 Task: Research Airbnb accommodation in Dailekh, Nepal from 6th December, 2023 to 10th December, 2023 for 1 adult.1  bedroom having 1 bed and 1 bathroom. Property type can be hotel. Look for 3 properties as per requirement.
Action: Mouse moved to (601, 124)
Screenshot: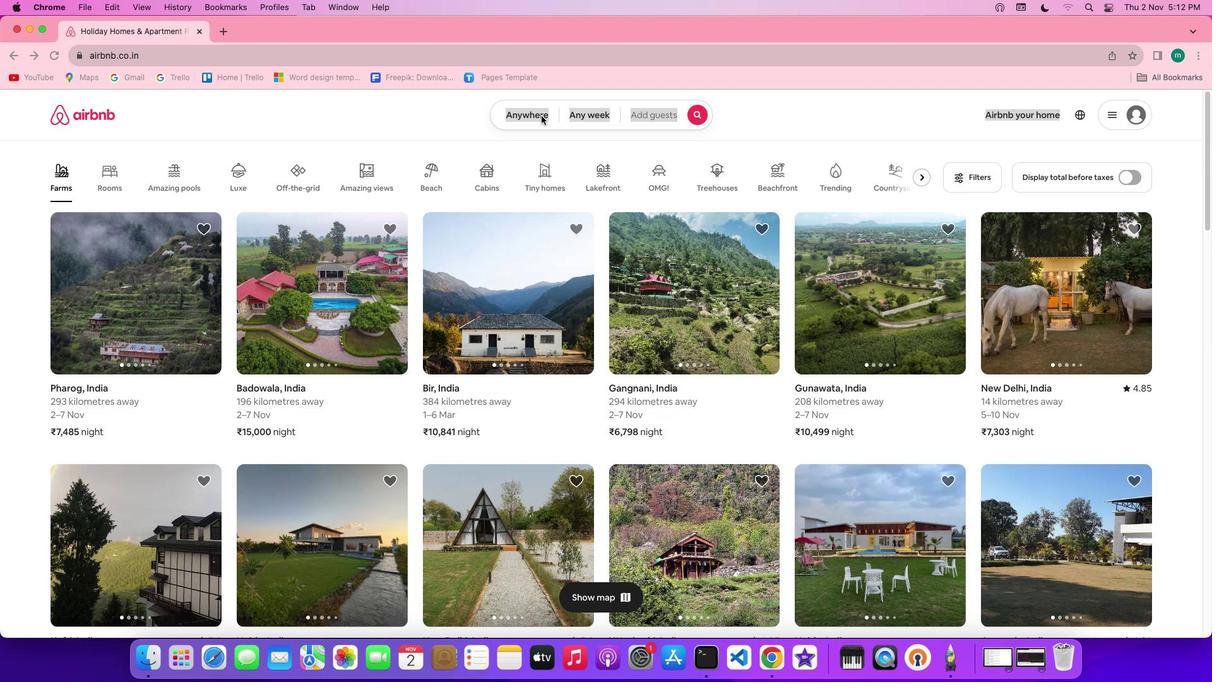 
Action: Mouse pressed left at (601, 124)
Screenshot: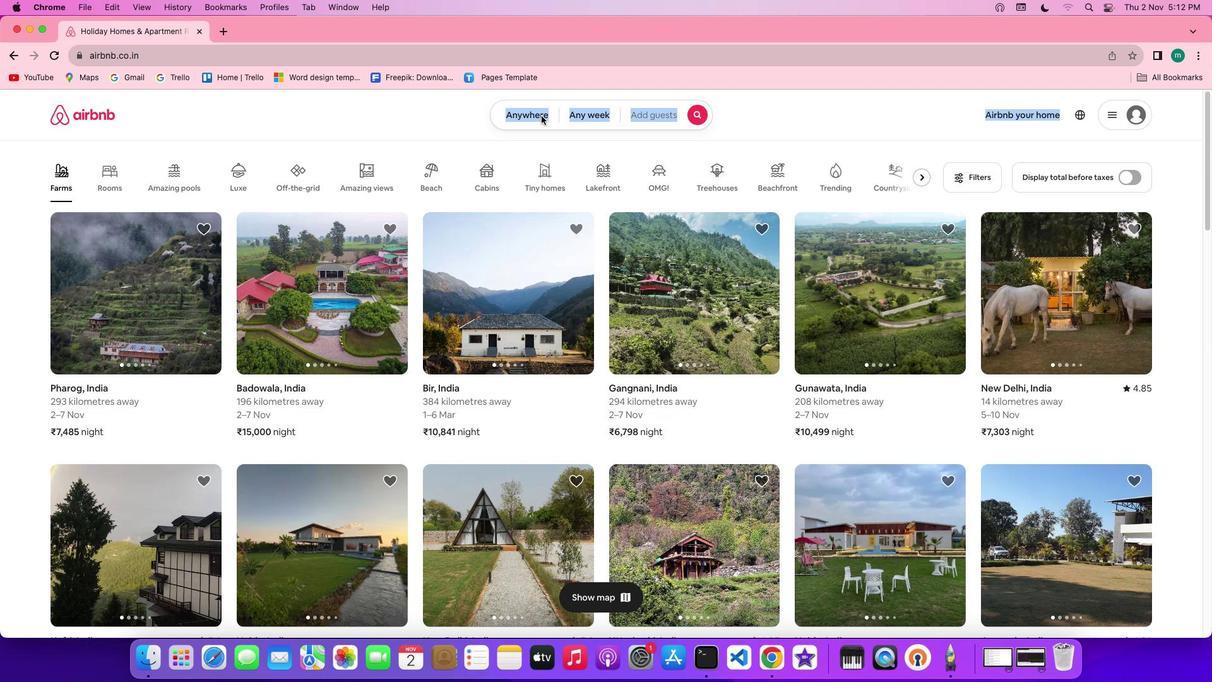 
Action: Mouse pressed left at (601, 124)
Screenshot: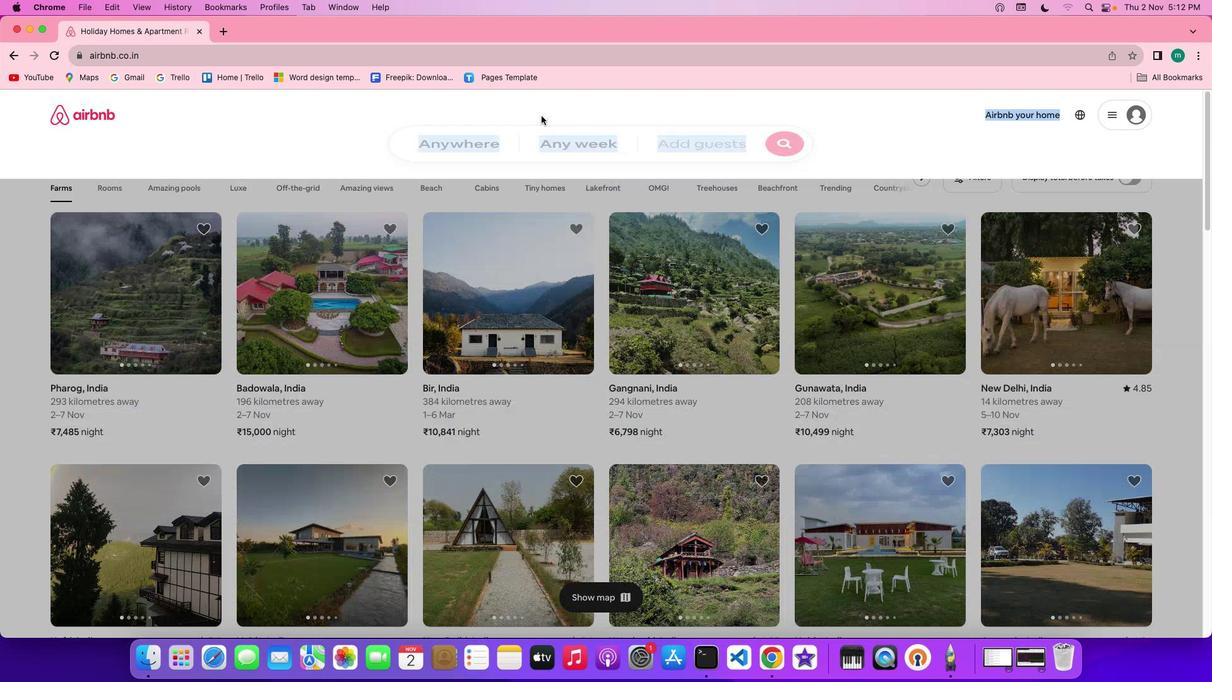 
Action: Mouse moved to (514, 168)
Screenshot: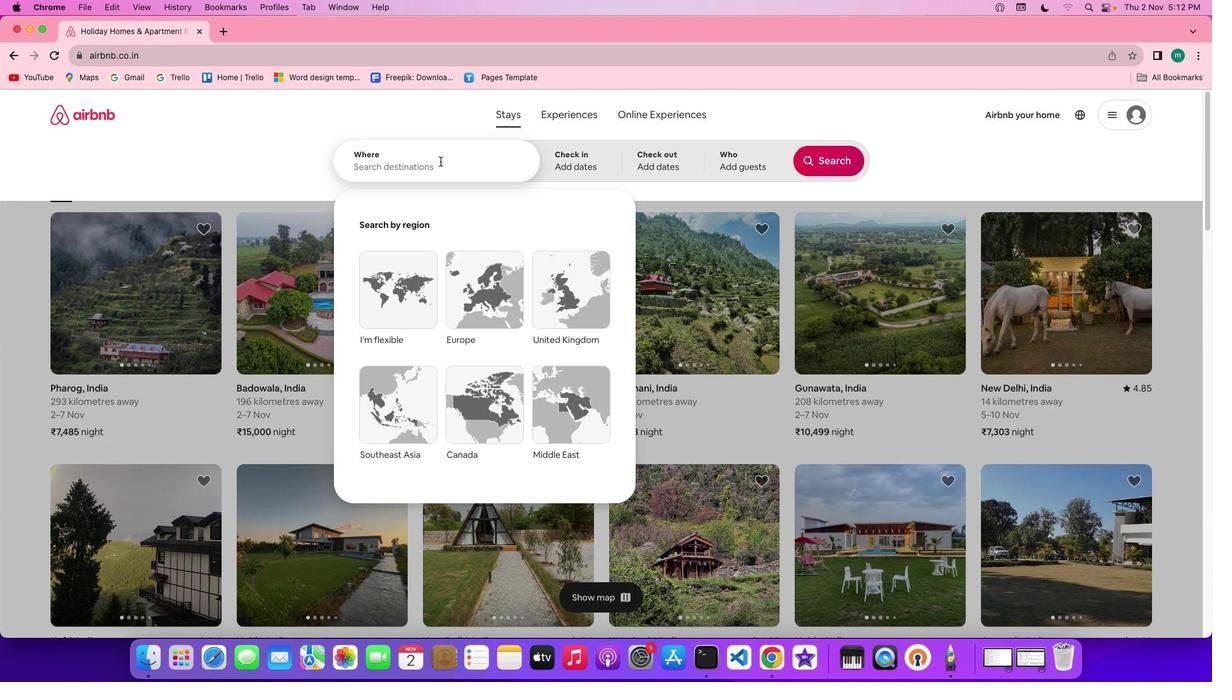 
Action: Key pressed Key.shift'D''a''i''l''e''k''h'','Key.spaceKey.shift'N''e''p''a''l'
Screenshot: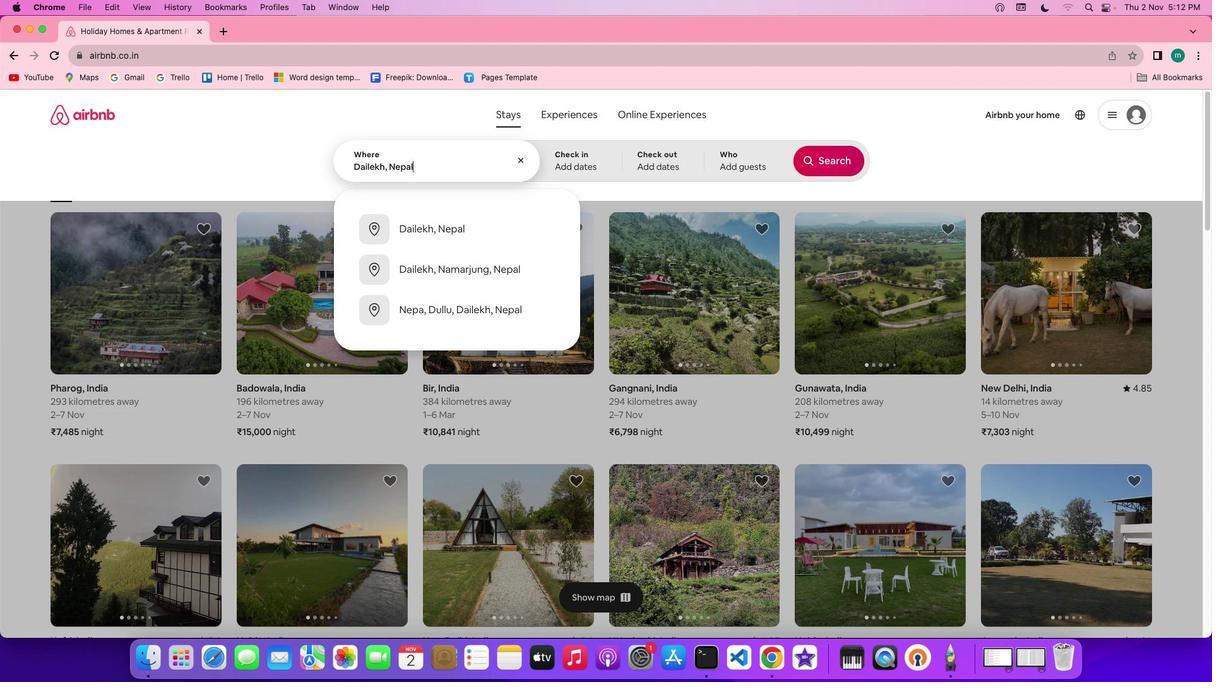 
Action: Mouse moved to (637, 169)
Screenshot: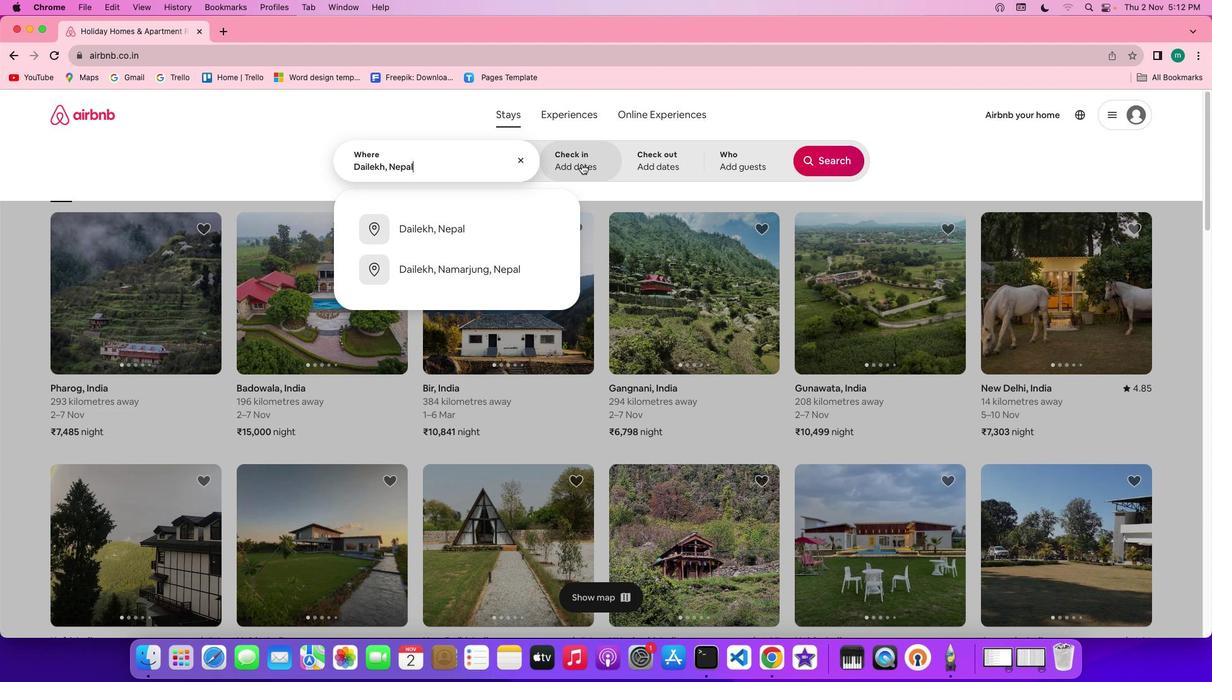 
Action: Mouse pressed left at (637, 169)
Screenshot: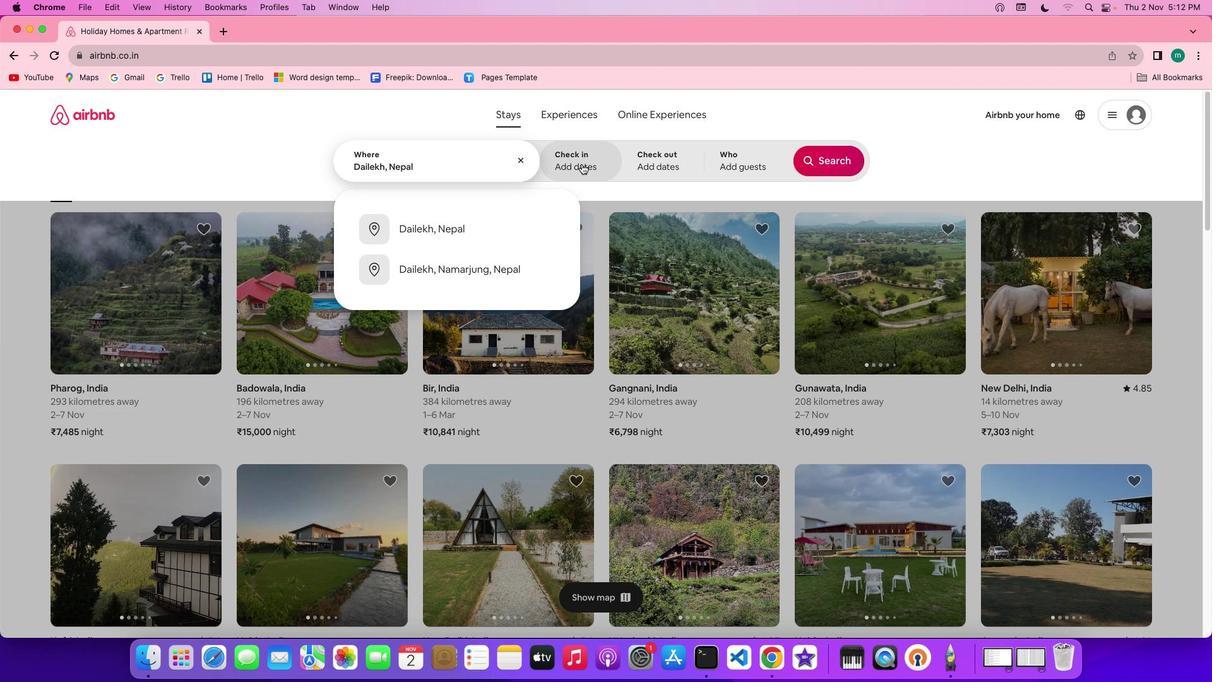 
Action: Mouse moved to (761, 349)
Screenshot: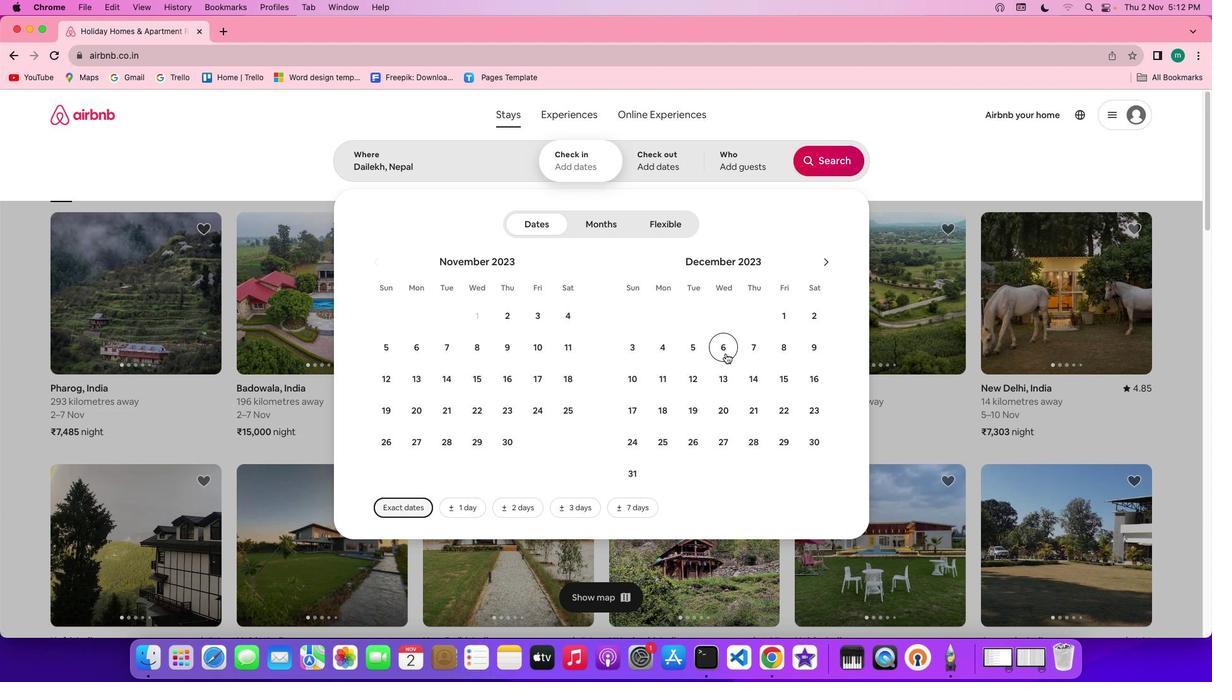 
Action: Mouse pressed left at (761, 349)
Screenshot: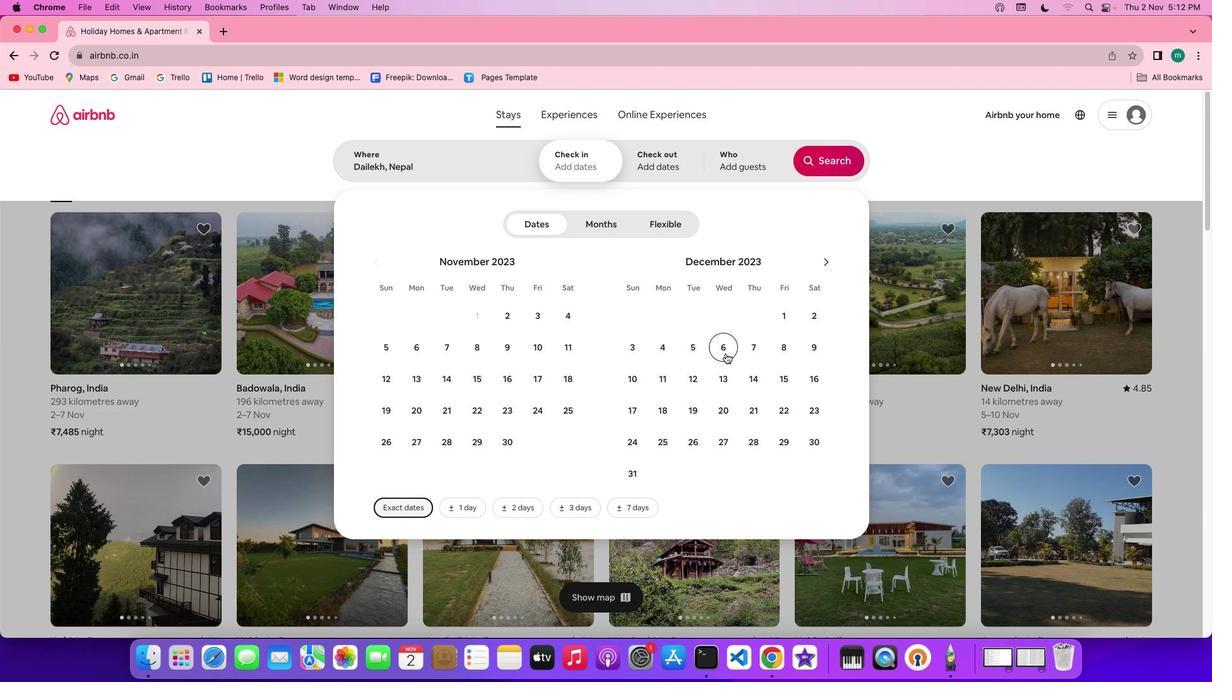 
Action: Mouse moved to (677, 372)
Screenshot: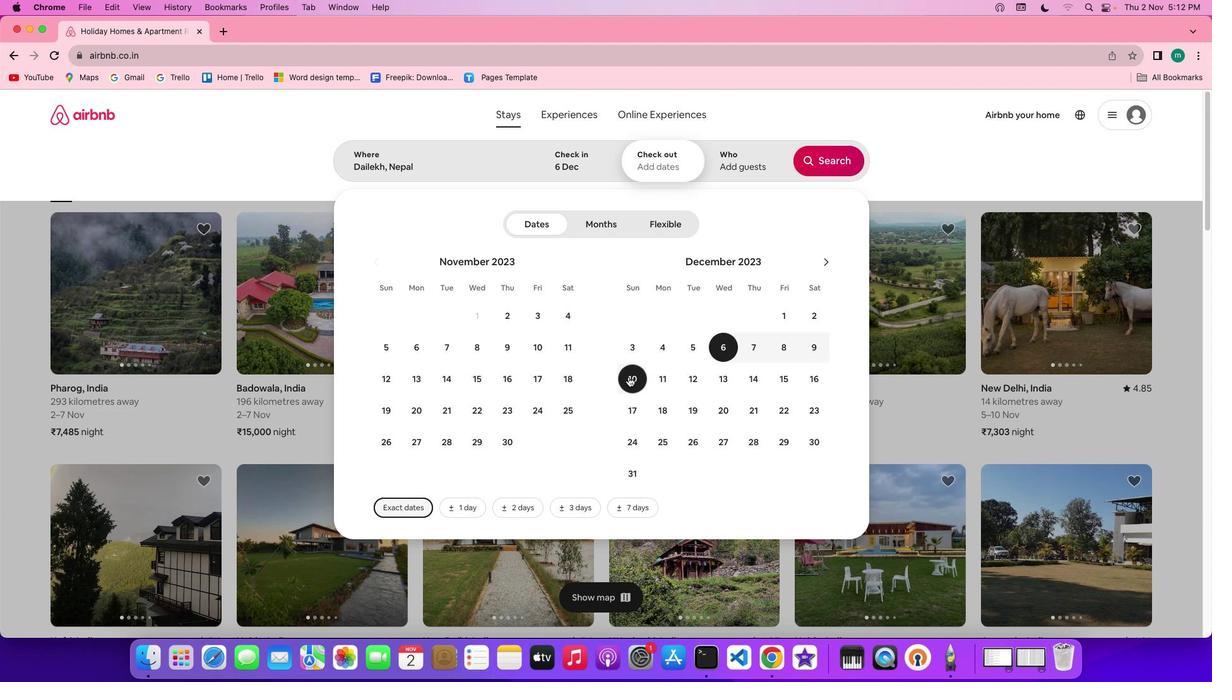 
Action: Mouse pressed left at (677, 372)
Screenshot: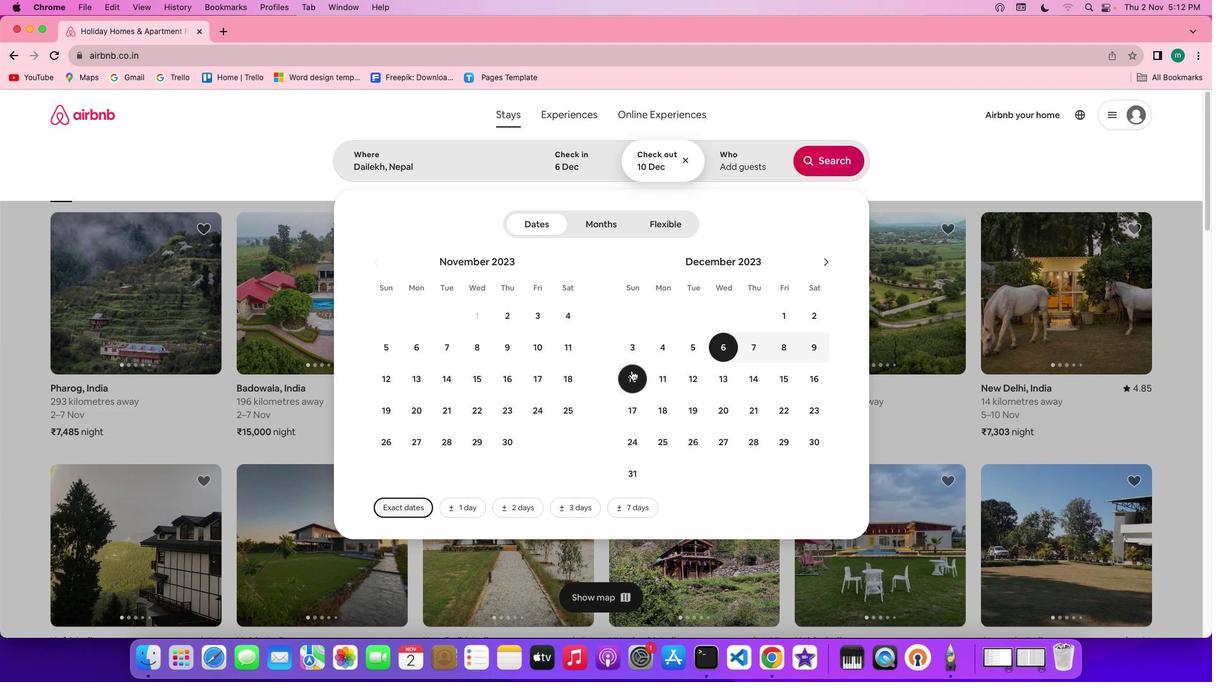 
Action: Mouse moved to (785, 171)
Screenshot: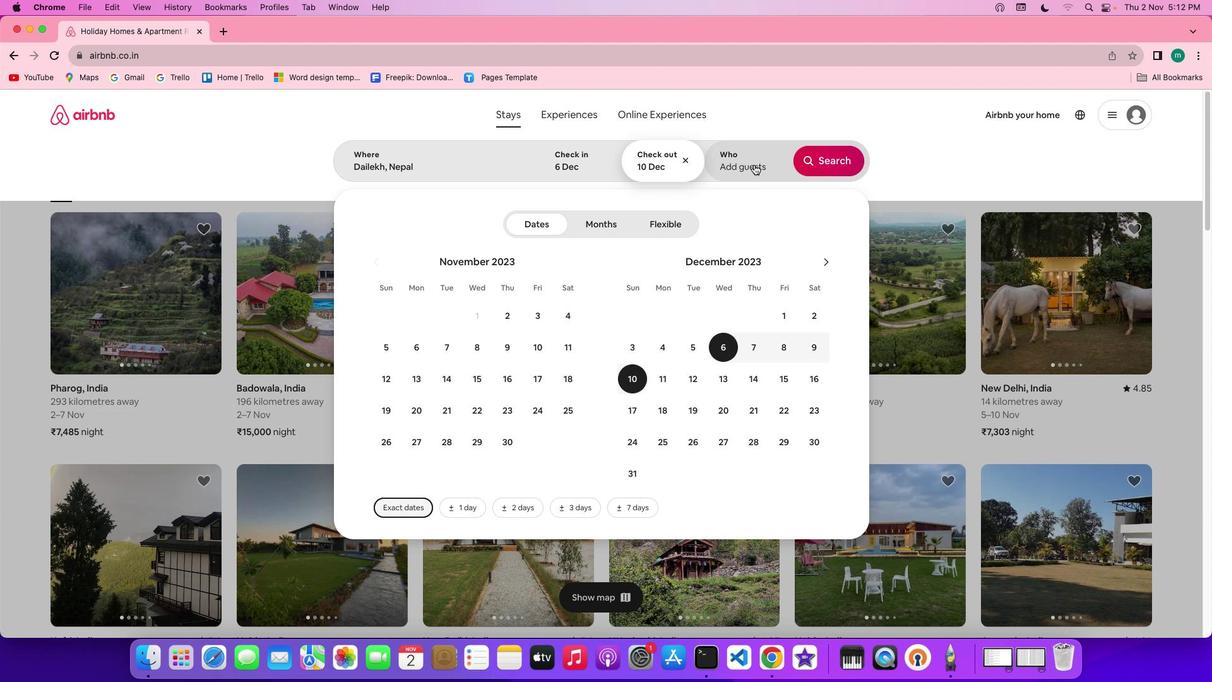 
Action: Mouse pressed left at (785, 171)
Screenshot: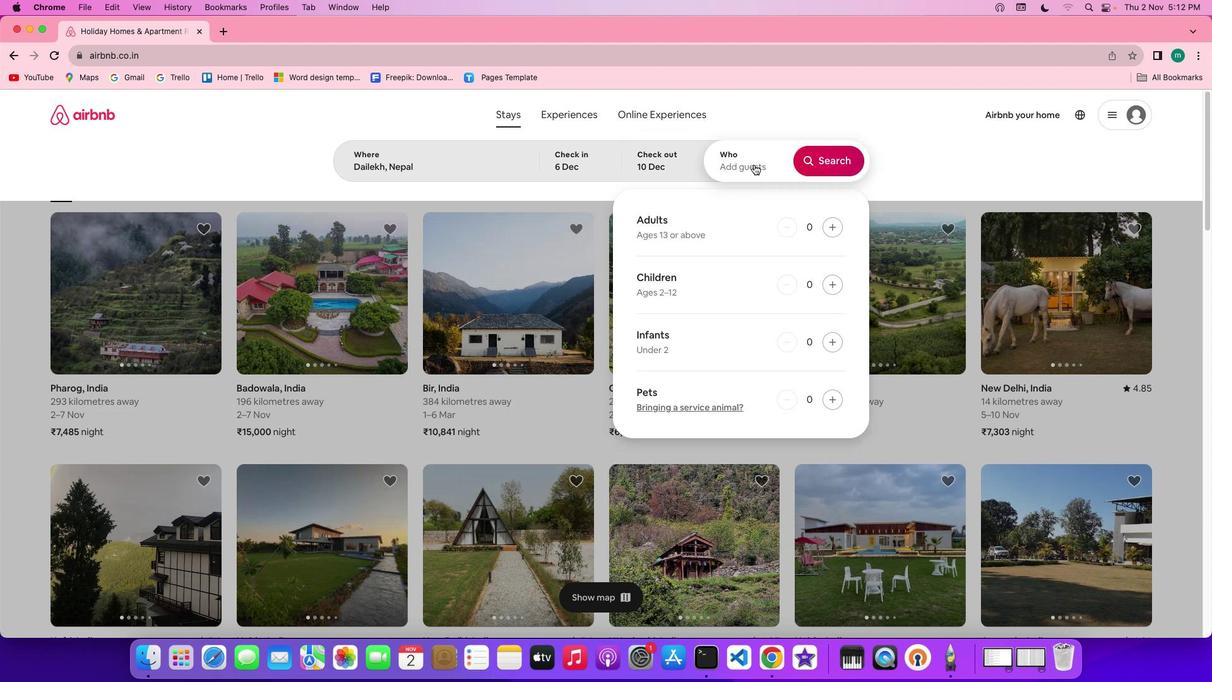 
Action: Mouse moved to (855, 228)
Screenshot: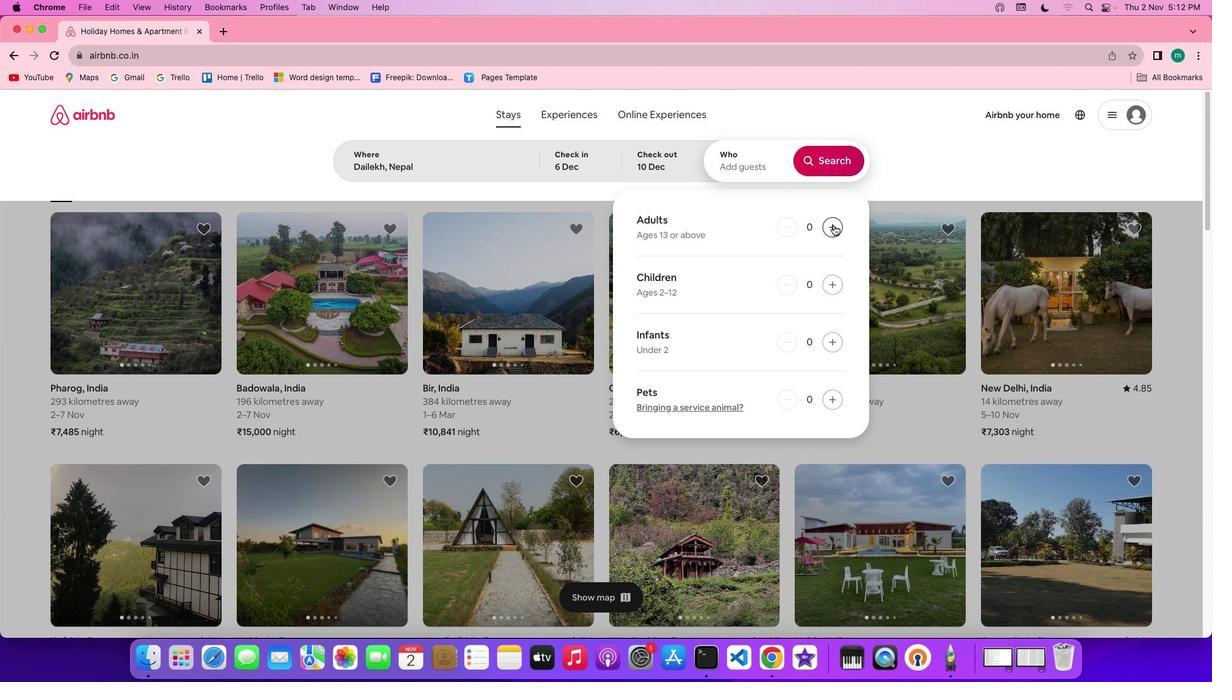 
Action: Mouse pressed left at (855, 228)
Screenshot: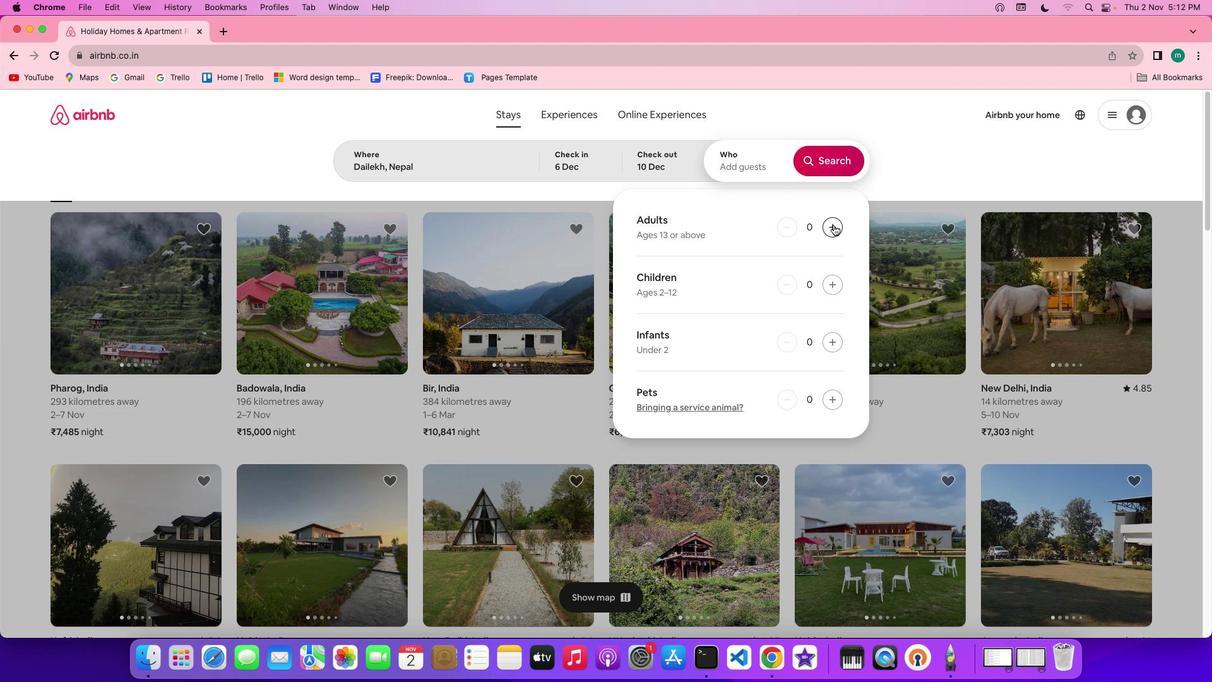 
Action: Mouse moved to (853, 179)
Screenshot: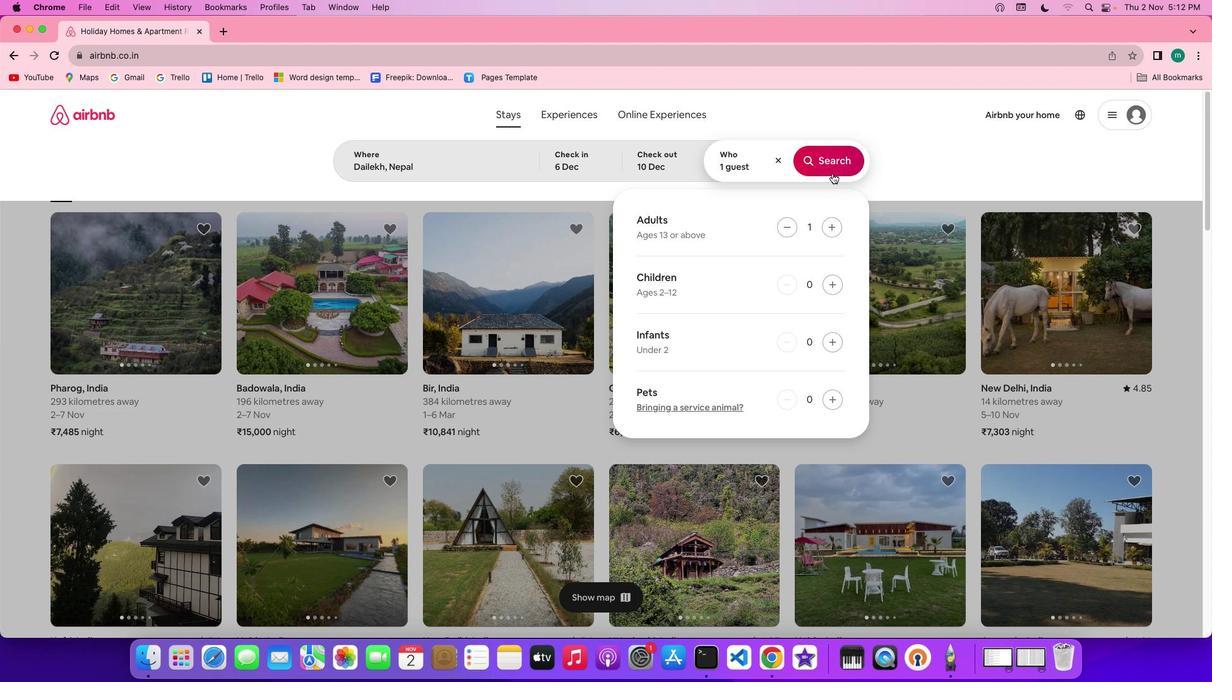 
Action: Mouse pressed left at (853, 179)
Screenshot: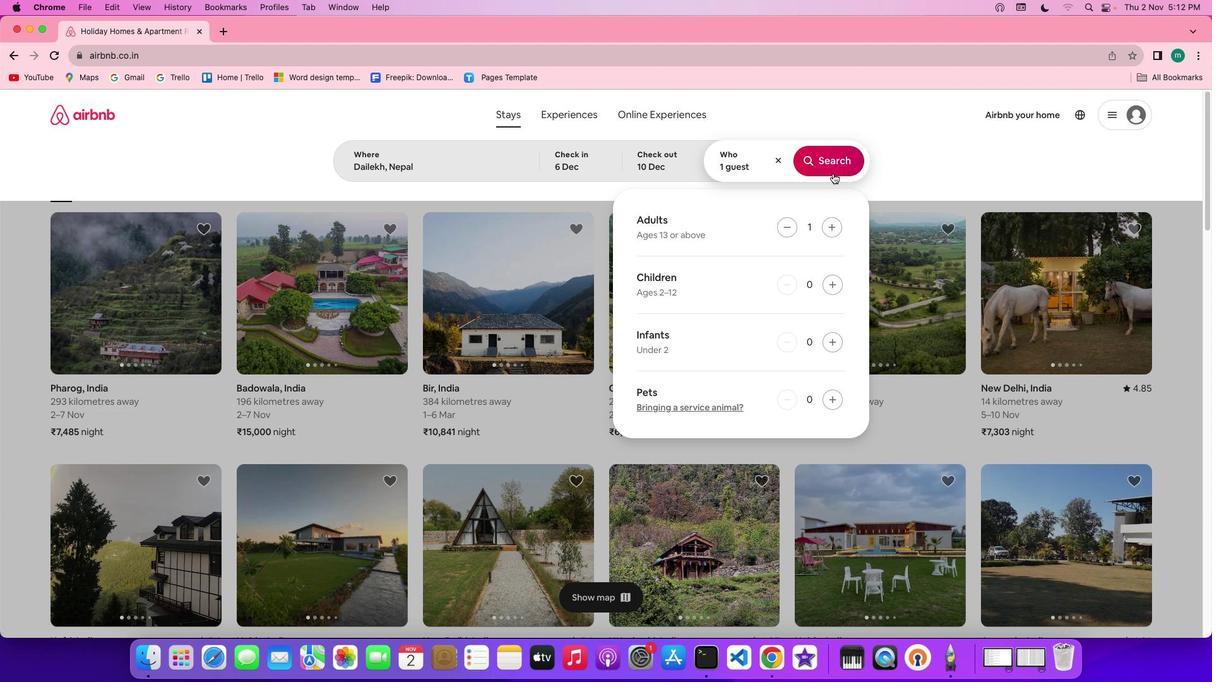 
Action: Mouse moved to (1001, 172)
Screenshot: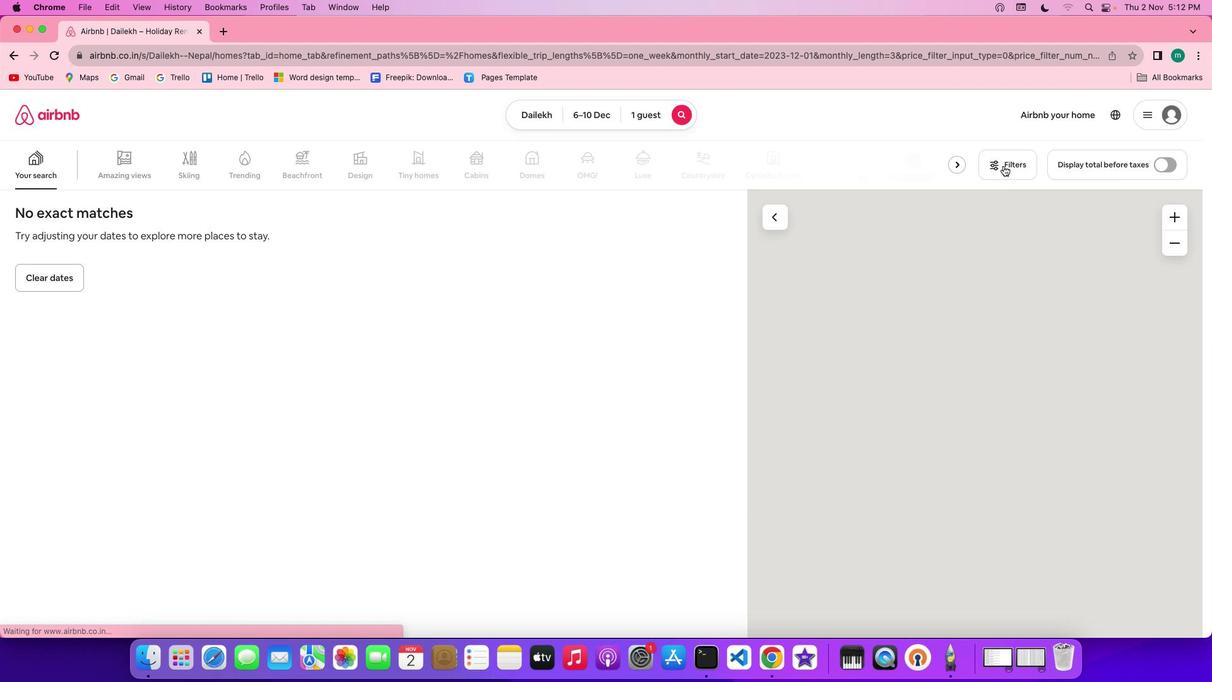 
Action: Mouse pressed left at (1001, 172)
Screenshot: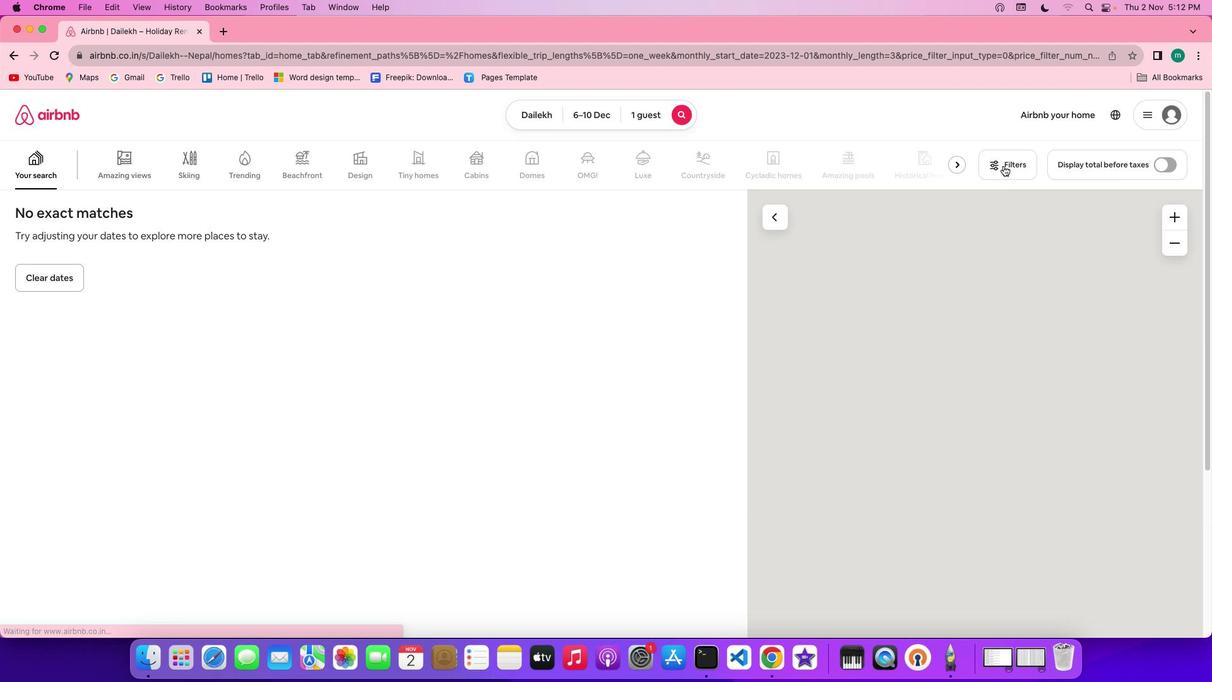 
Action: Mouse moved to (680, 389)
Screenshot: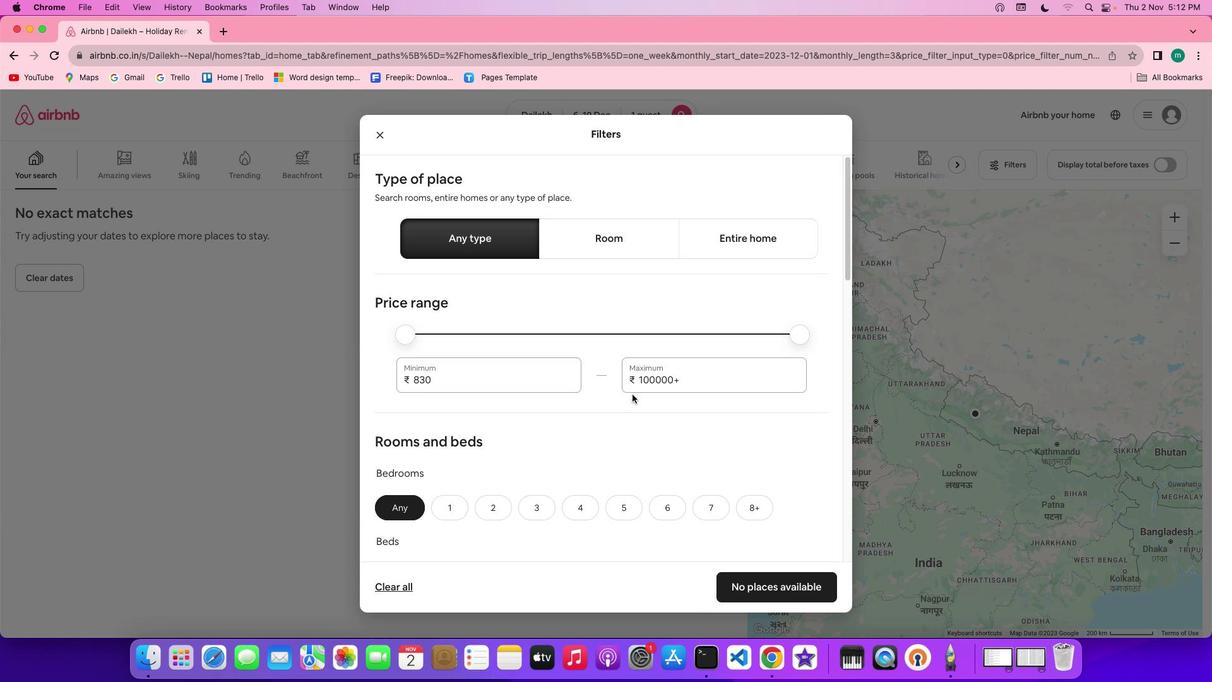 
Action: Mouse scrolled (680, 389) with delta (133, 14)
Screenshot: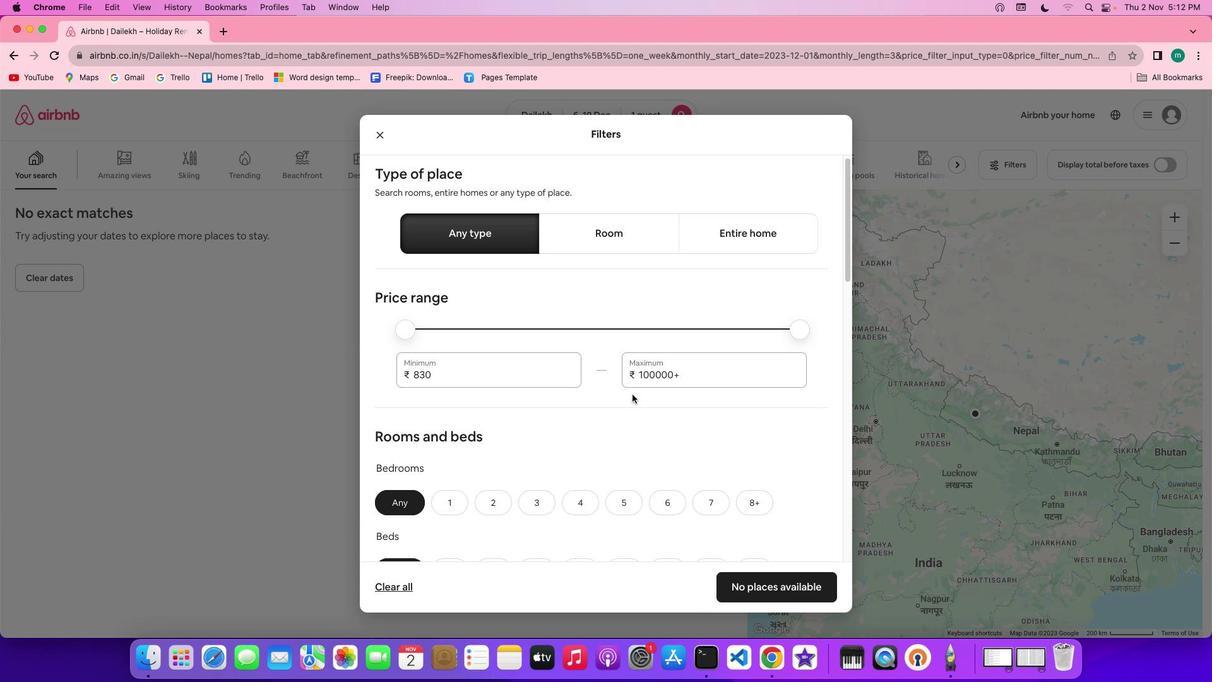
Action: Mouse scrolled (680, 389) with delta (133, 14)
Screenshot: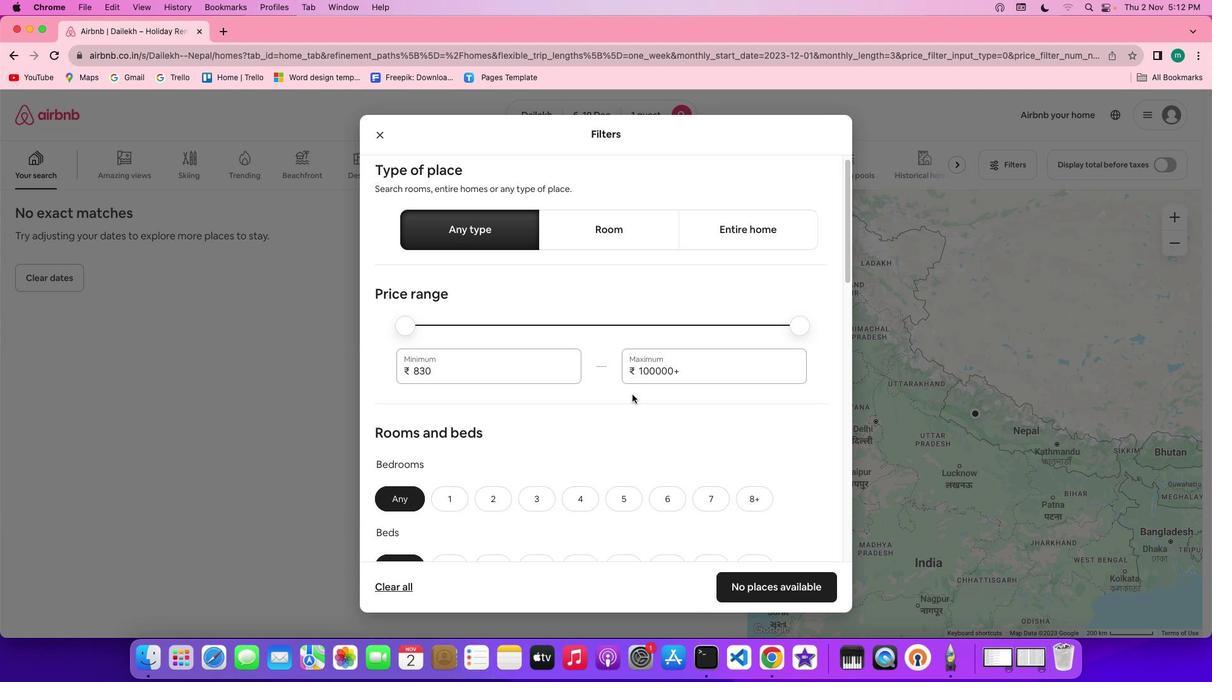 
Action: Mouse scrolled (680, 389) with delta (133, 14)
Screenshot: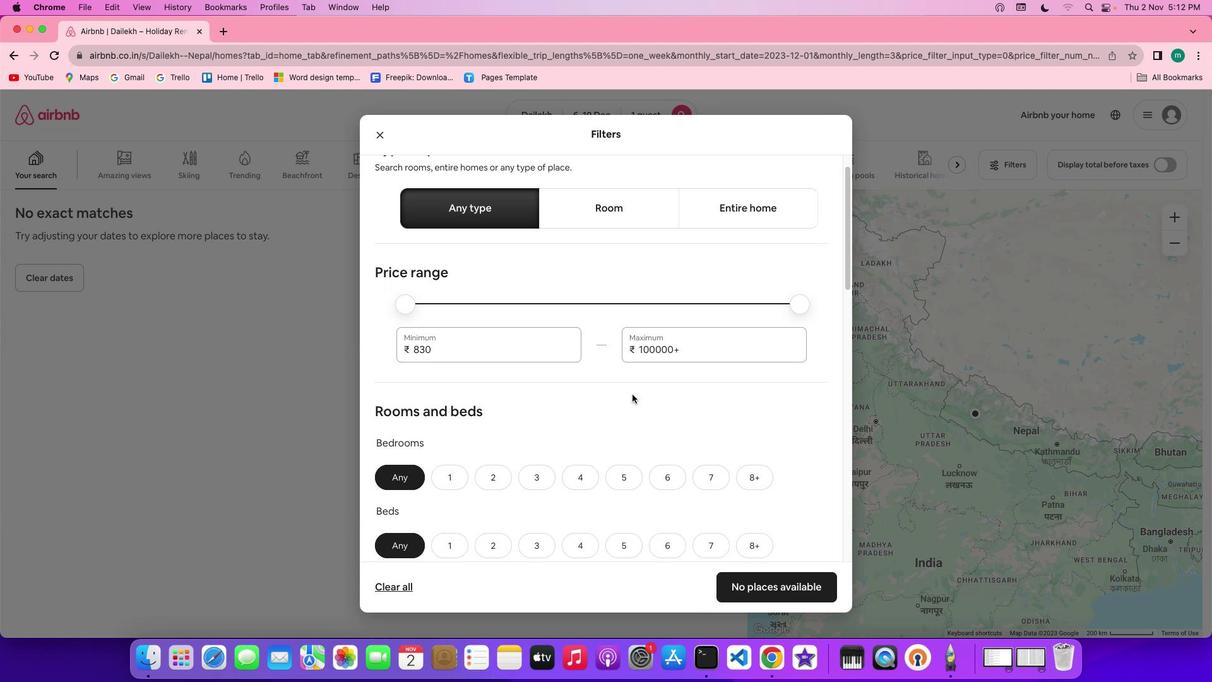 
Action: Mouse scrolled (680, 389) with delta (133, 14)
Screenshot: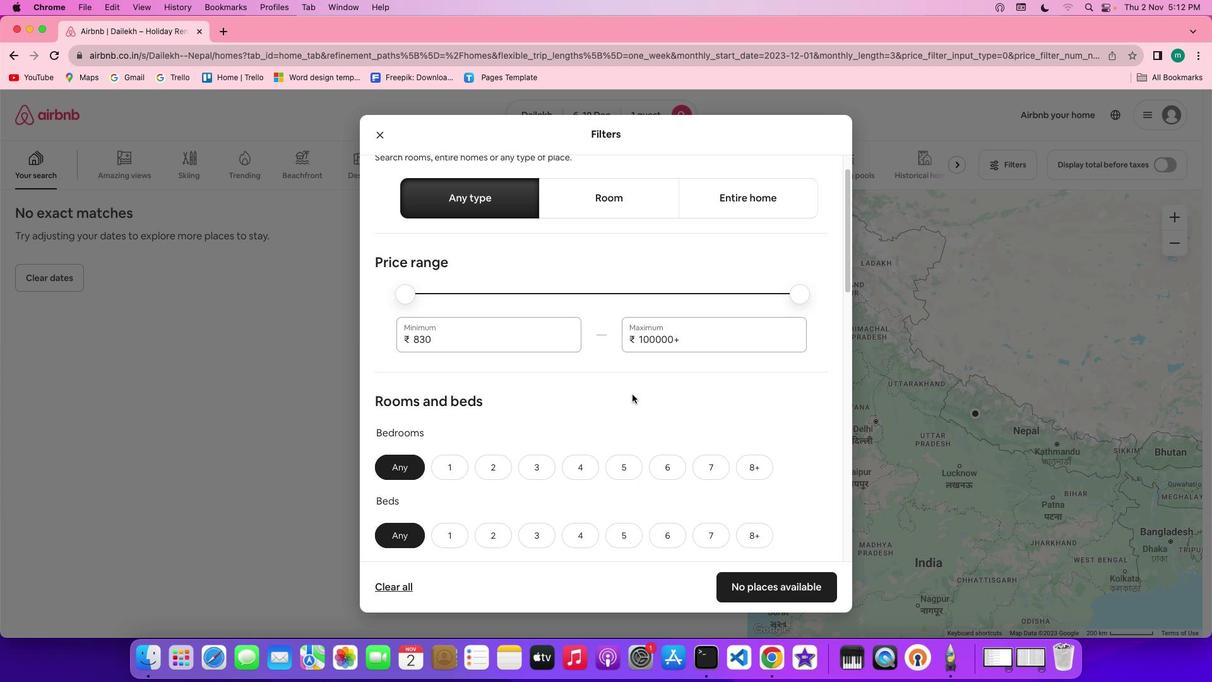
Action: Mouse scrolled (680, 389) with delta (133, 14)
Screenshot: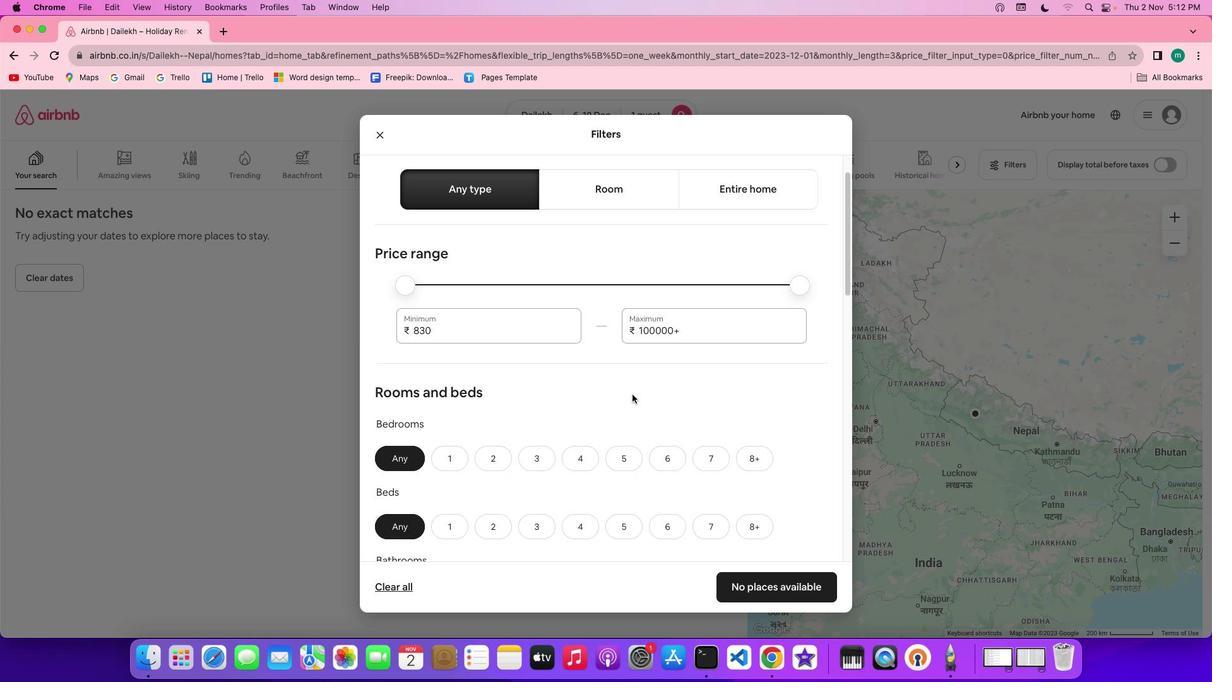 
Action: Mouse scrolled (680, 389) with delta (133, 14)
Screenshot: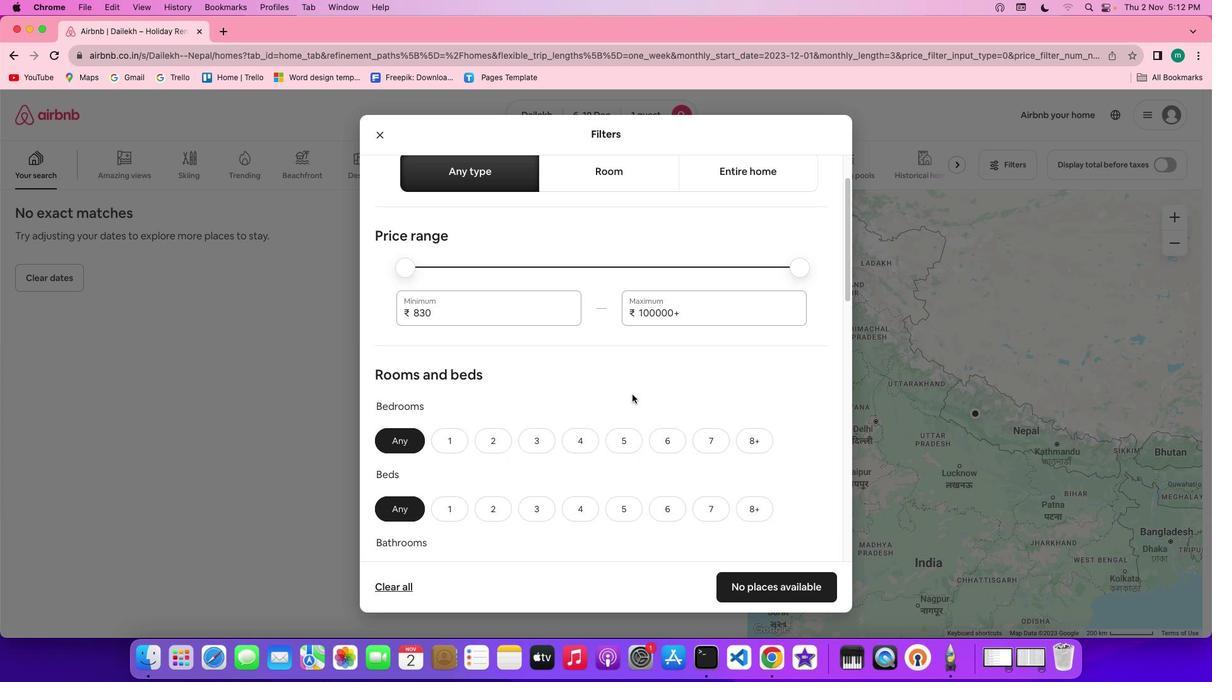 
Action: Mouse scrolled (680, 389) with delta (133, 14)
Screenshot: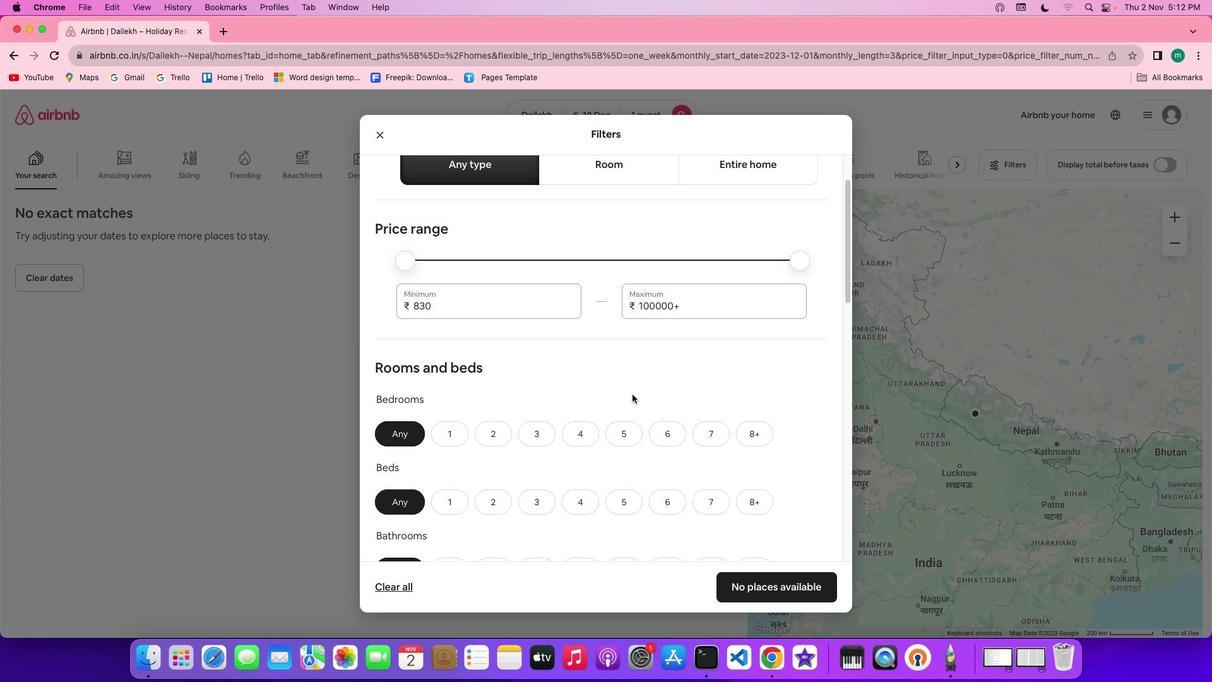 
Action: Mouse scrolled (680, 389) with delta (133, 14)
Screenshot: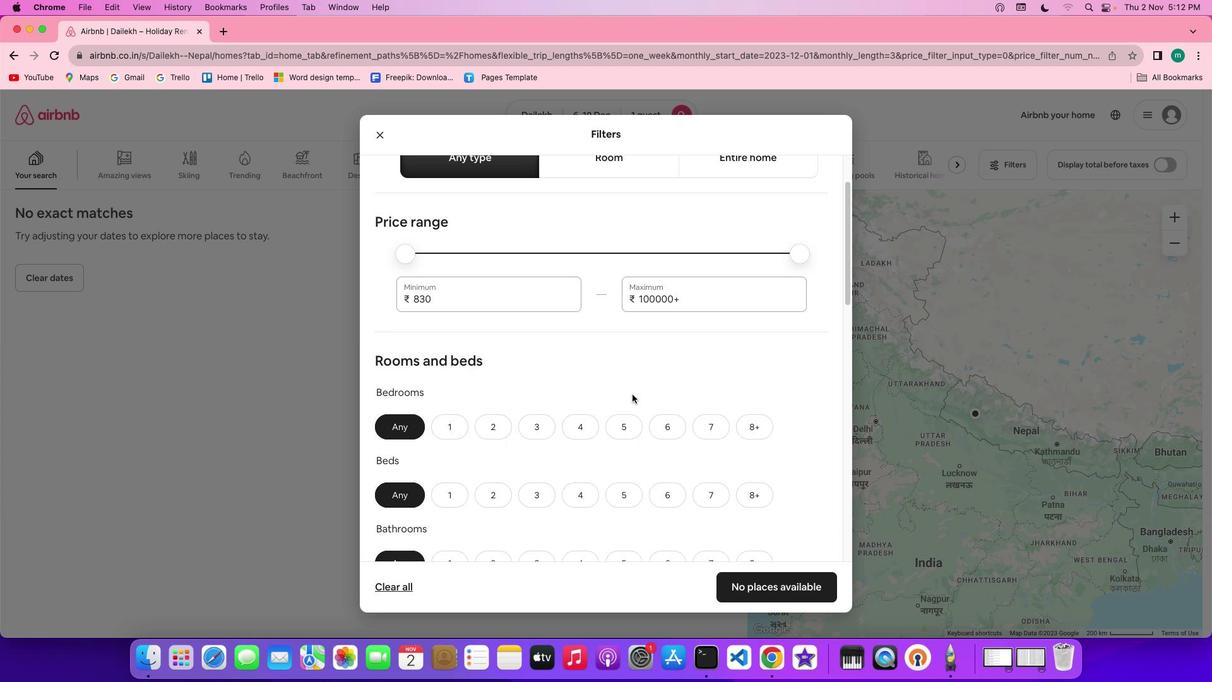 
Action: Mouse scrolled (680, 389) with delta (133, 14)
Screenshot: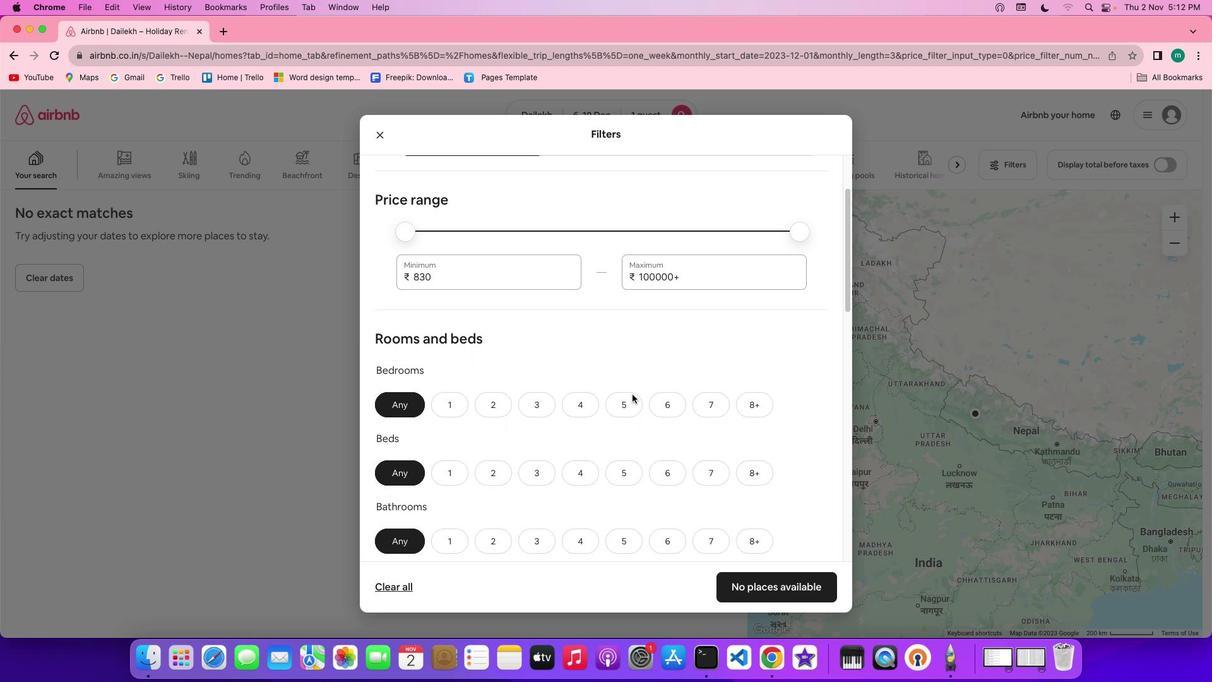 
Action: Mouse moved to (520, 384)
Screenshot: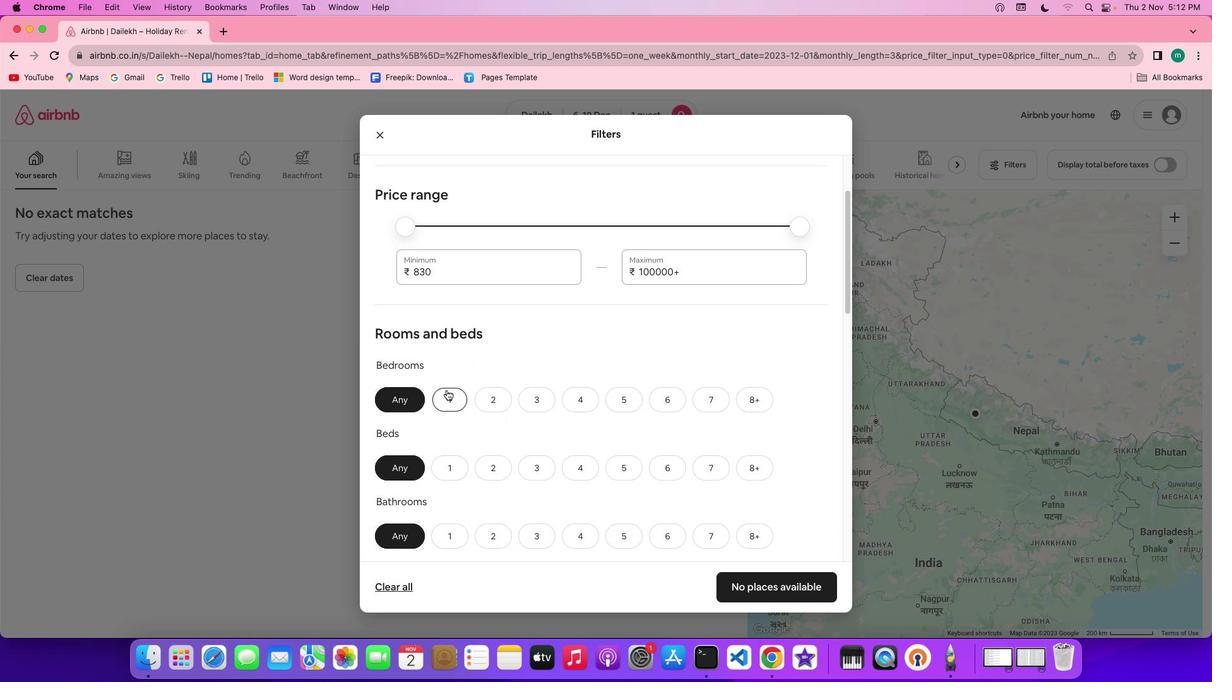 
Action: Mouse pressed left at (520, 384)
Screenshot: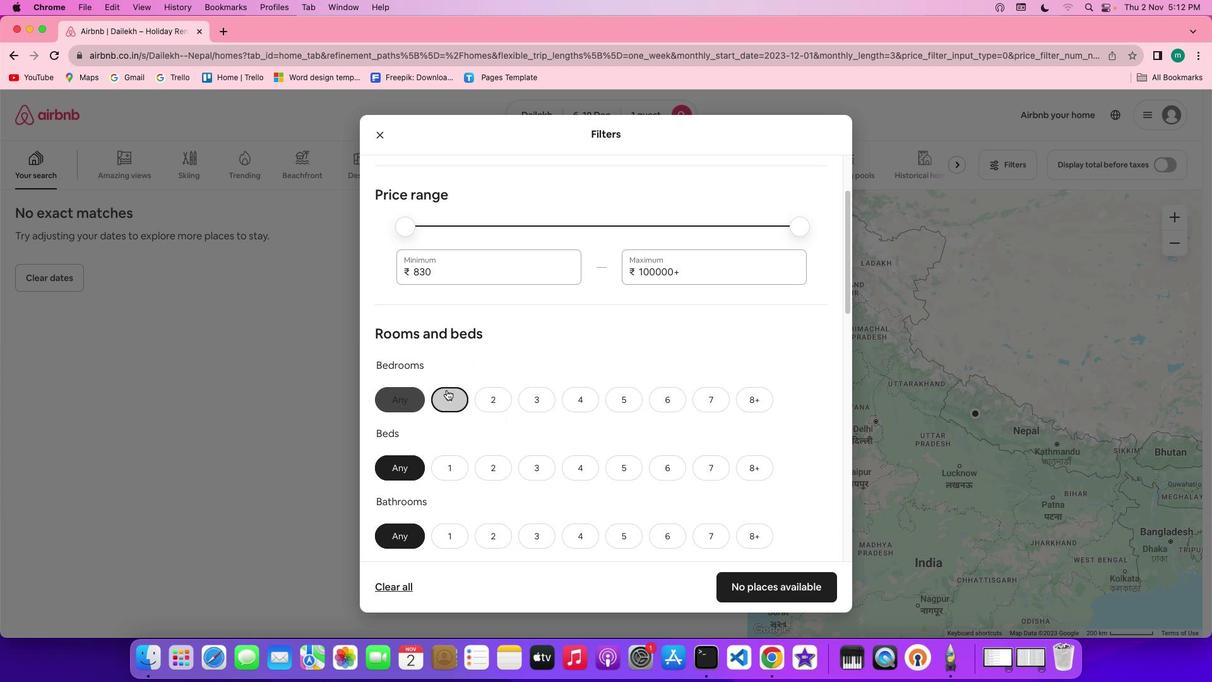 
Action: Mouse moved to (524, 456)
Screenshot: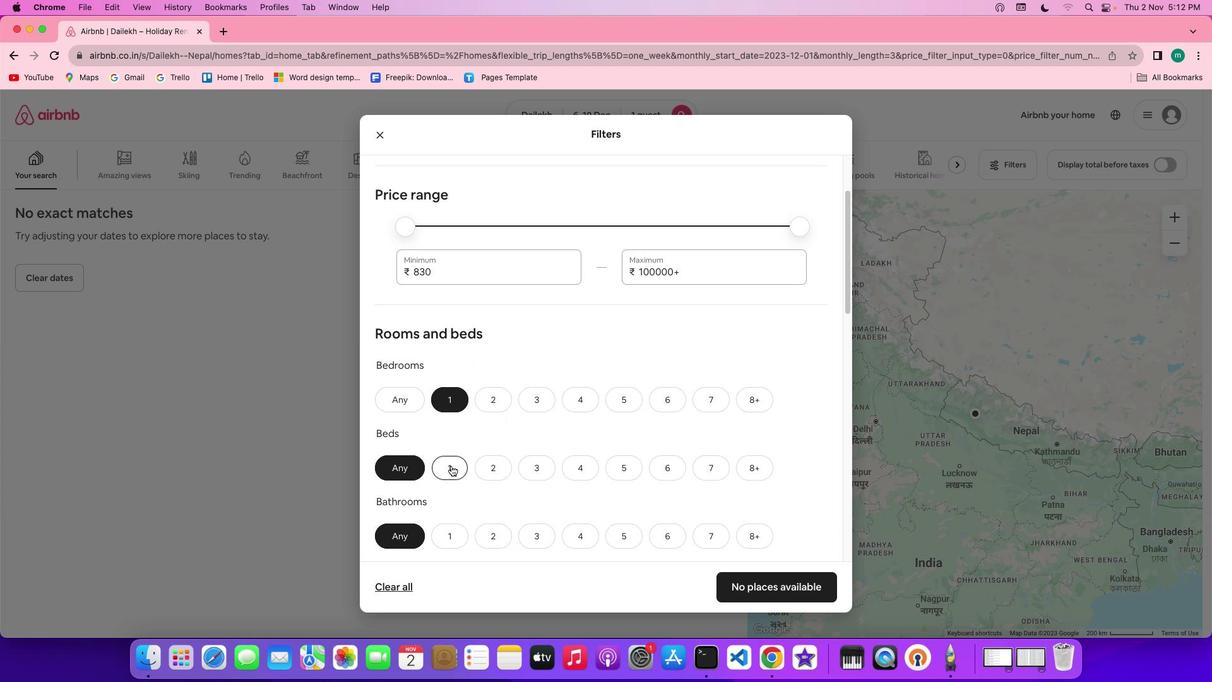
Action: Mouse pressed left at (524, 456)
Screenshot: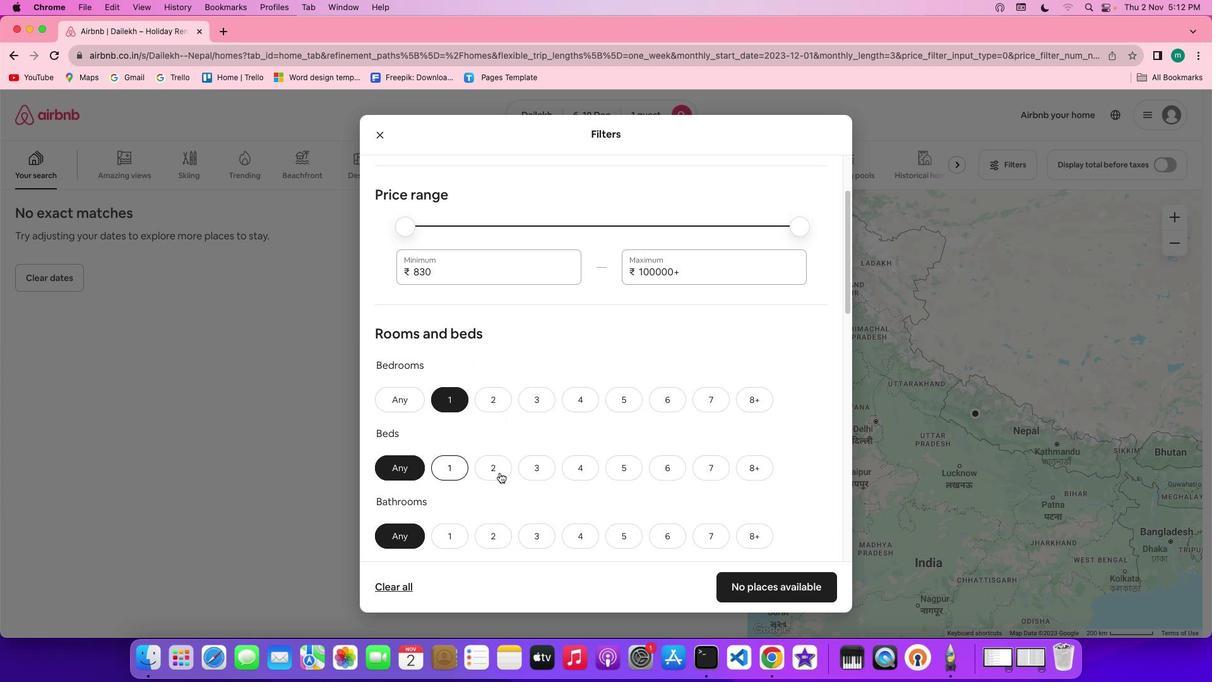 
Action: Mouse moved to (670, 457)
Screenshot: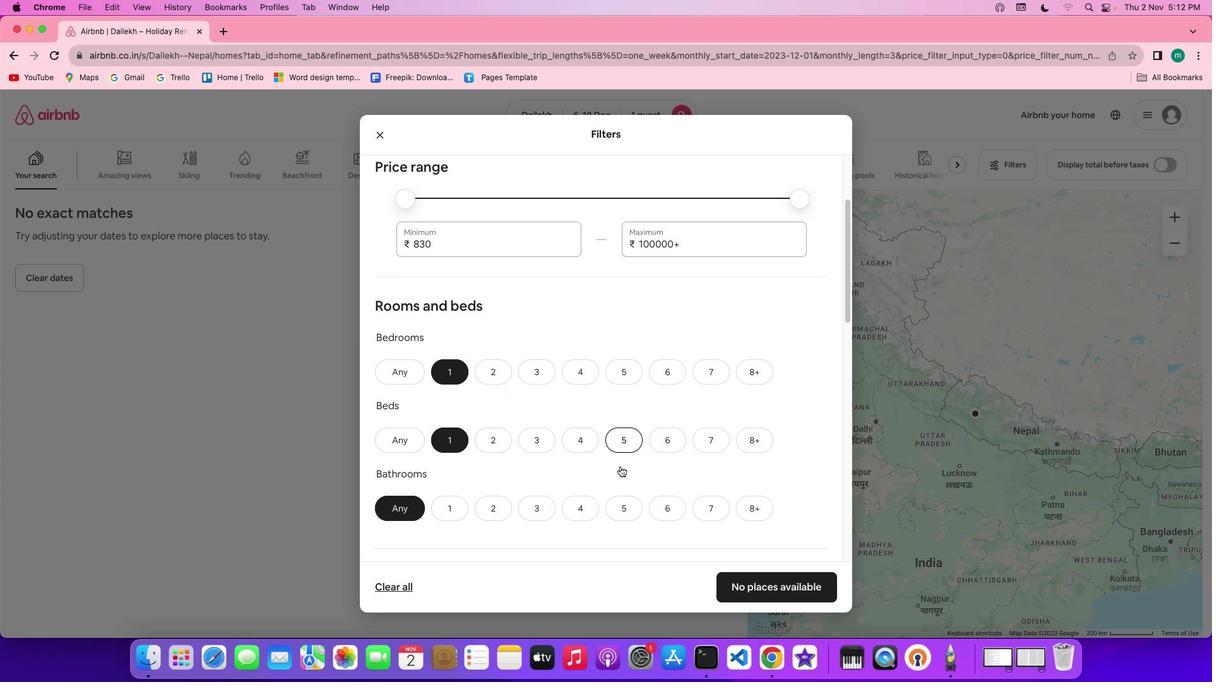 
Action: Mouse scrolled (670, 457) with delta (133, 14)
Screenshot: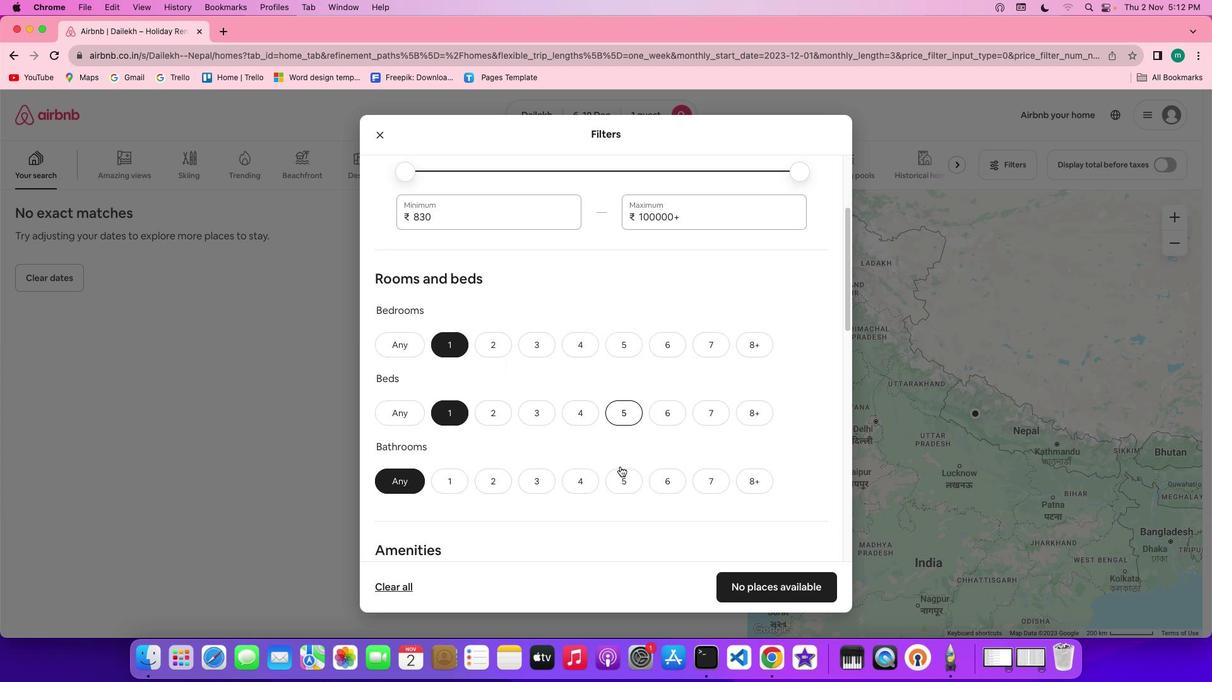 
Action: Mouse scrolled (670, 457) with delta (133, 14)
Screenshot: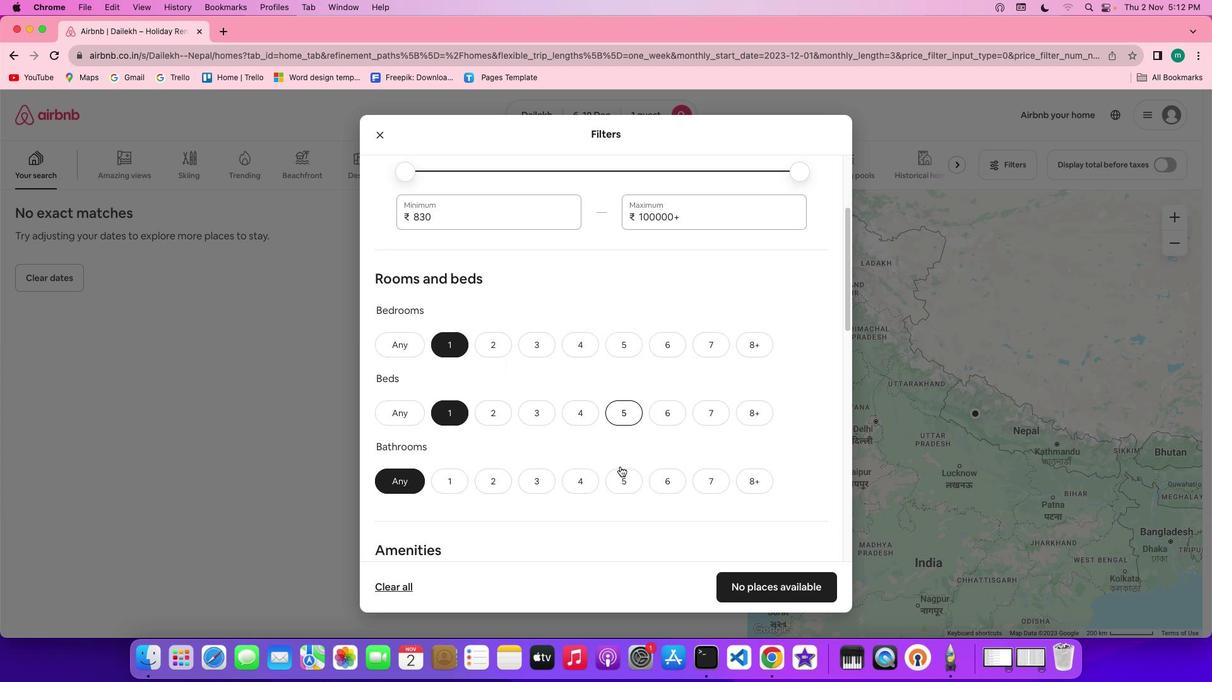 
Action: Mouse scrolled (670, 457) with delta (133, 13)
Screenshot: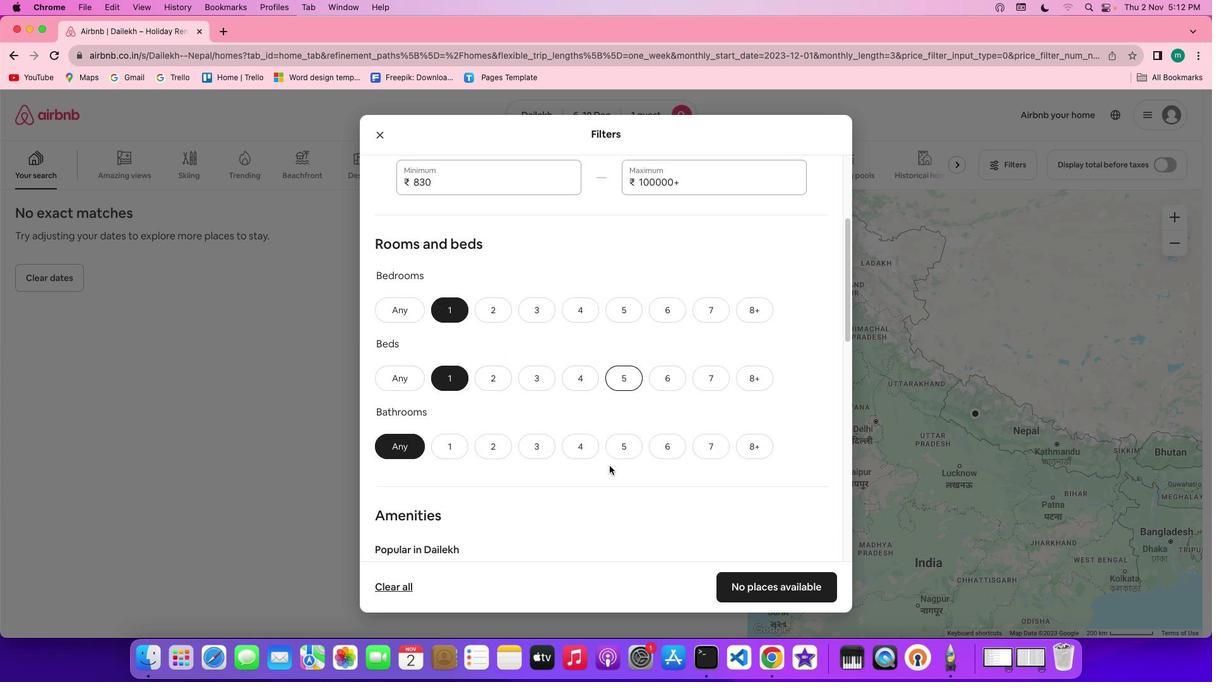 
Action: Mouse moved to (522, 428)
Screenshot: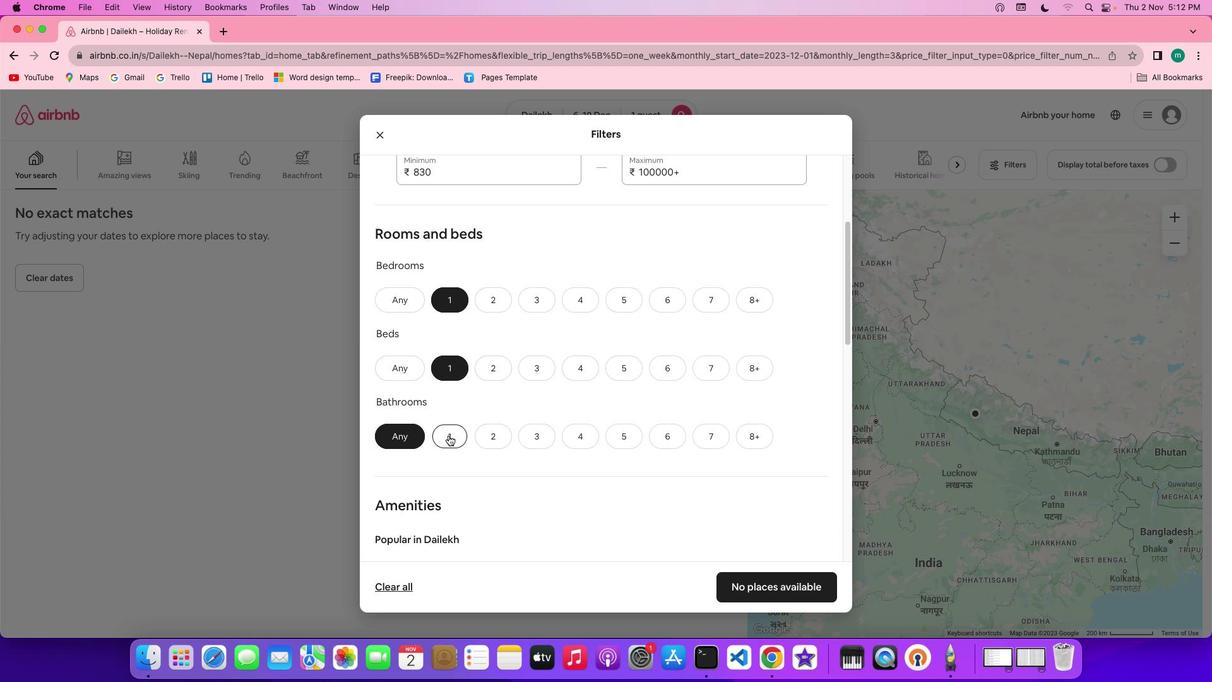 
Action: Mouse pressed left at (522, 428)
Screenshot: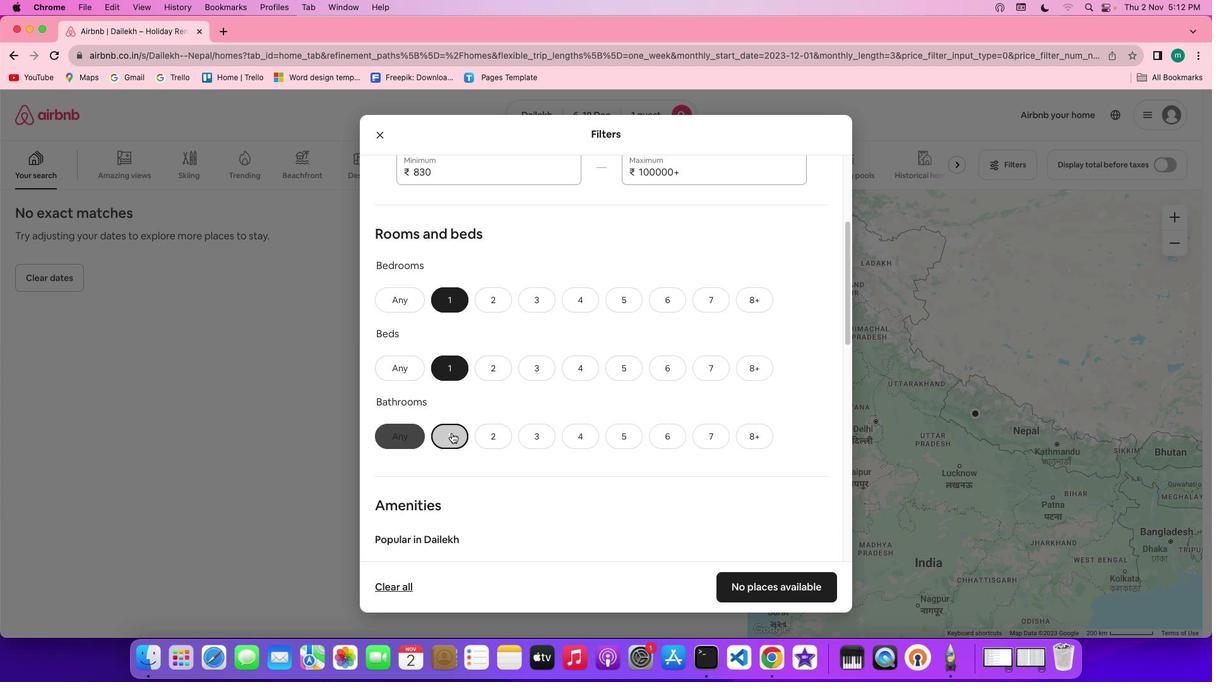 
Action: Mouse moved to (654, 419)
Screenshot: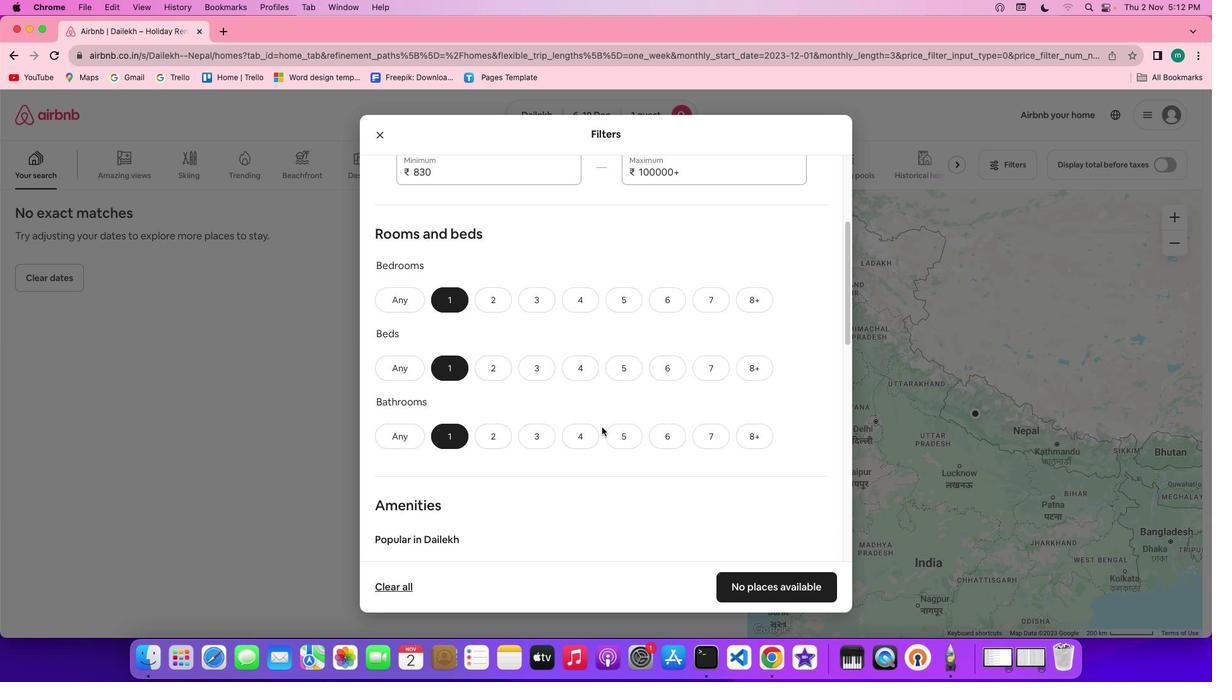 
Action: Mouse scrolled (654, 419) with delta (133, 14)
Screenshot: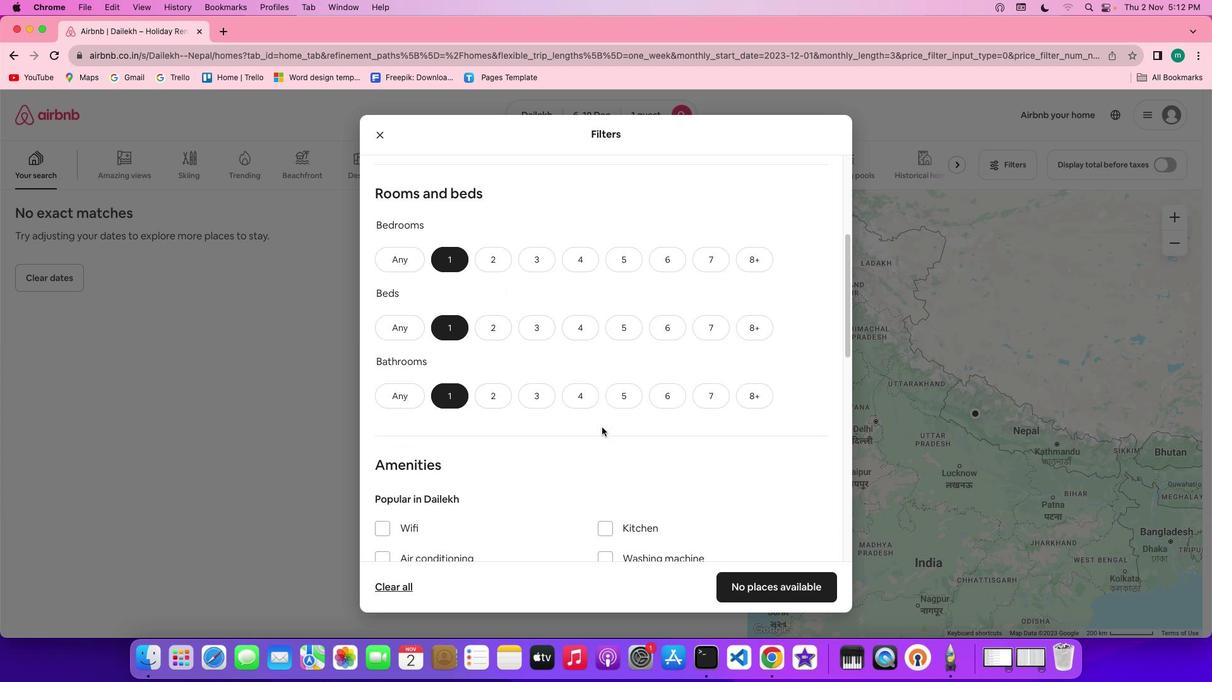 
Action: Mouse scrolled (654, 419) with delta (133, 14)
Screenshot: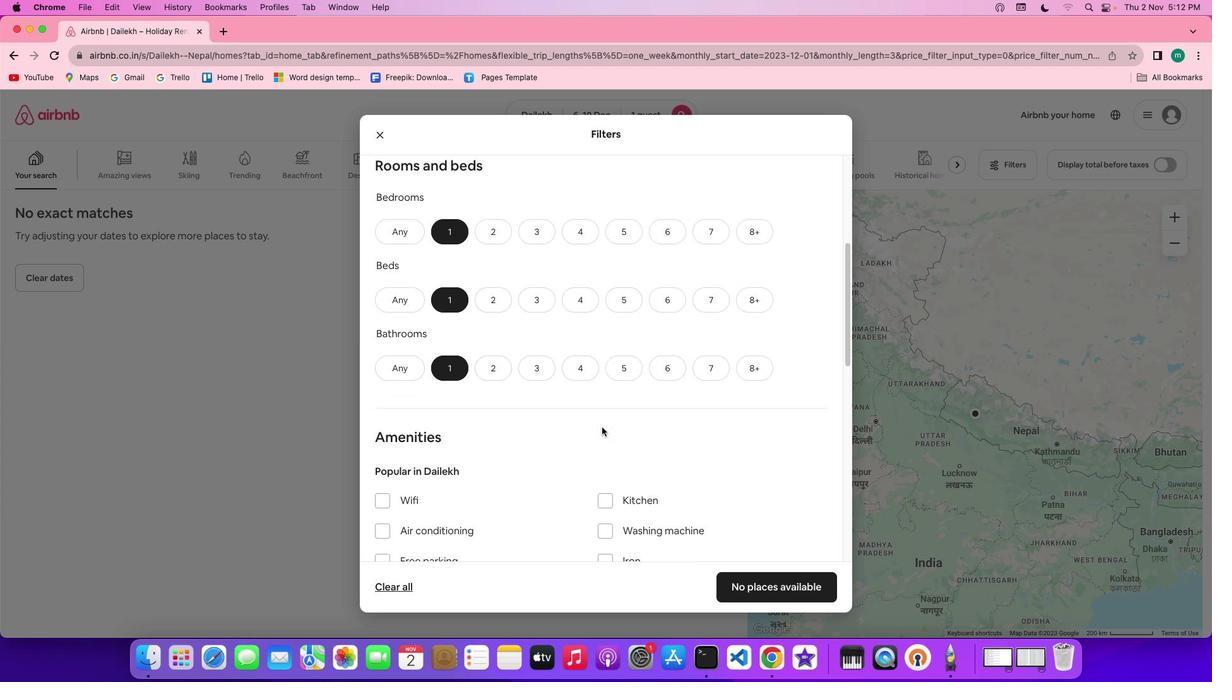 
Action: Mouse scrolled (654, 419) with delta (133, 13)
Screenshot: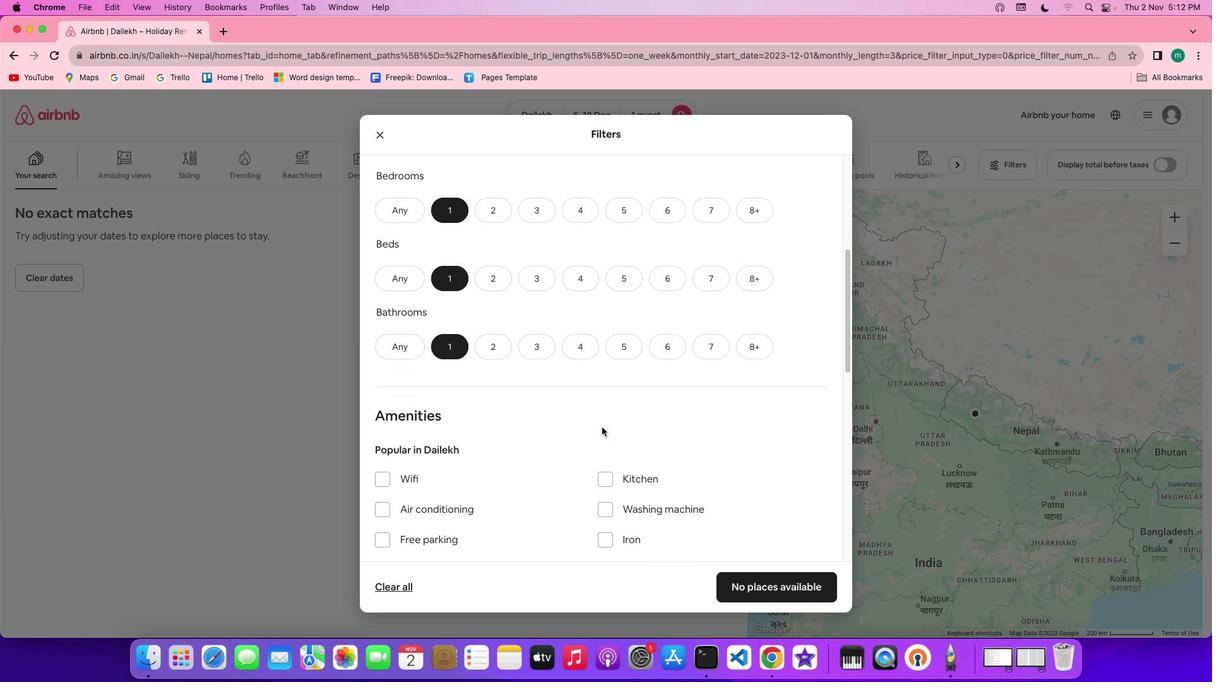 
Action: Mouse scrolled (654, 419) with delta (133, 14)
Screenshot: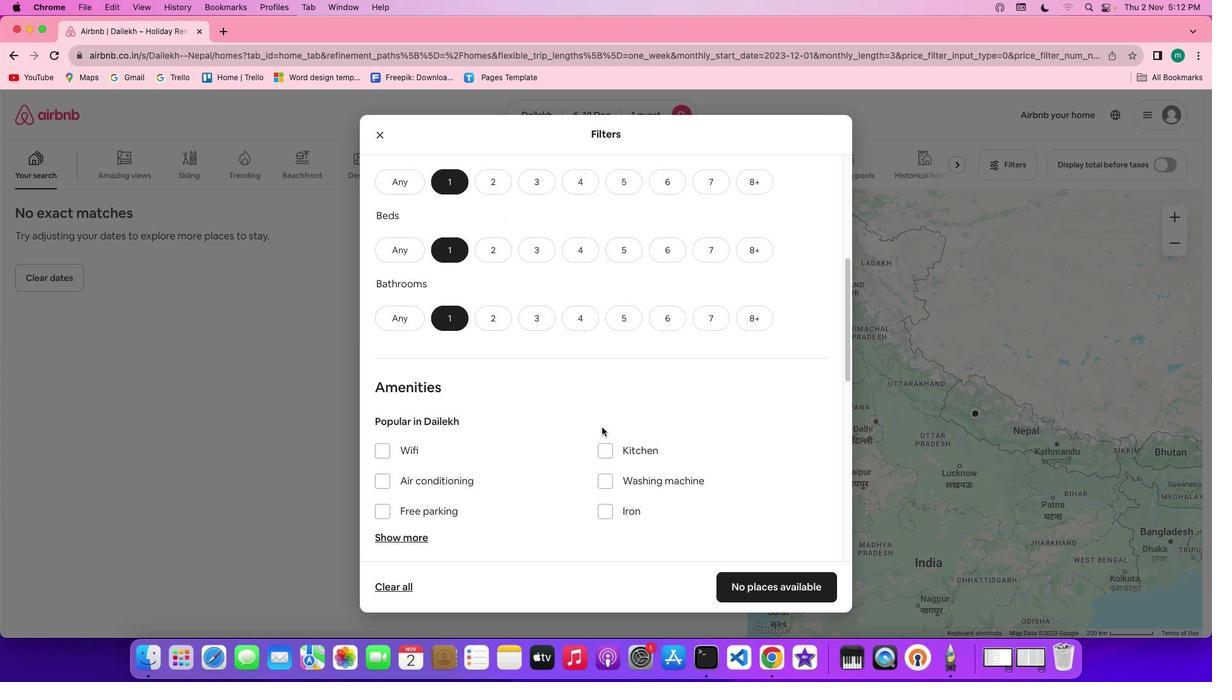 
Action: Mouse scrolled (654, 419) with delta (133, 14)
Screenshot: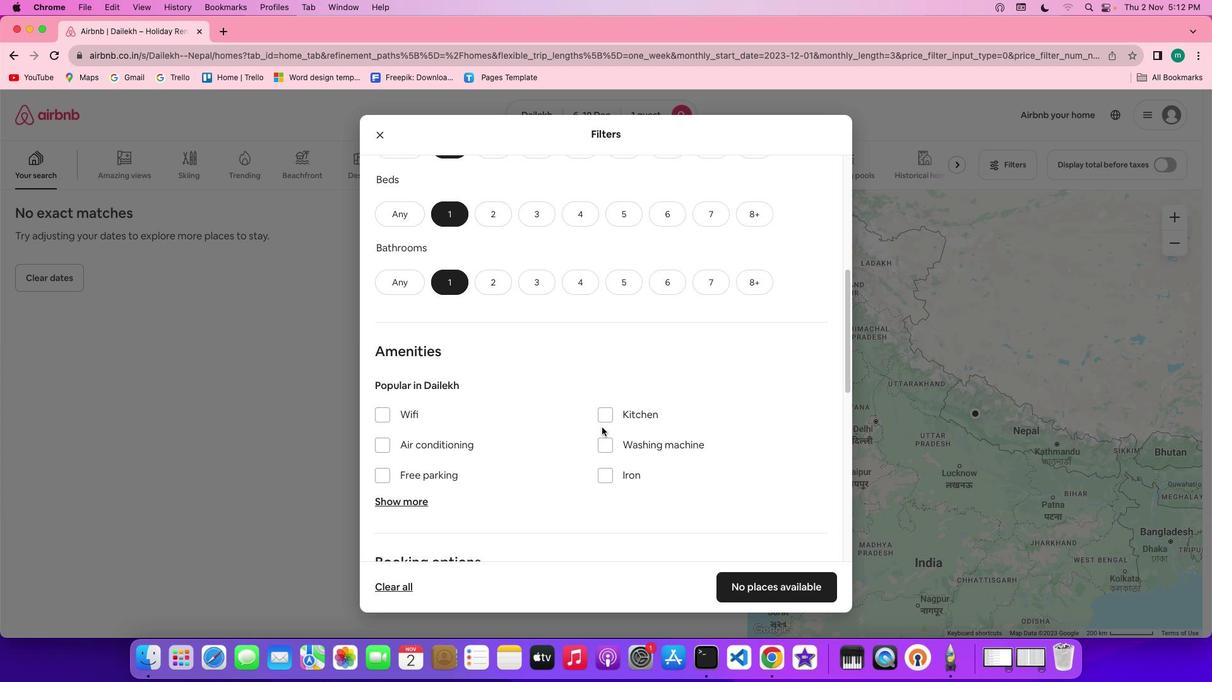 
Action: Mouse scrolled (654, 419) with delta (133, 13)
Screenshot: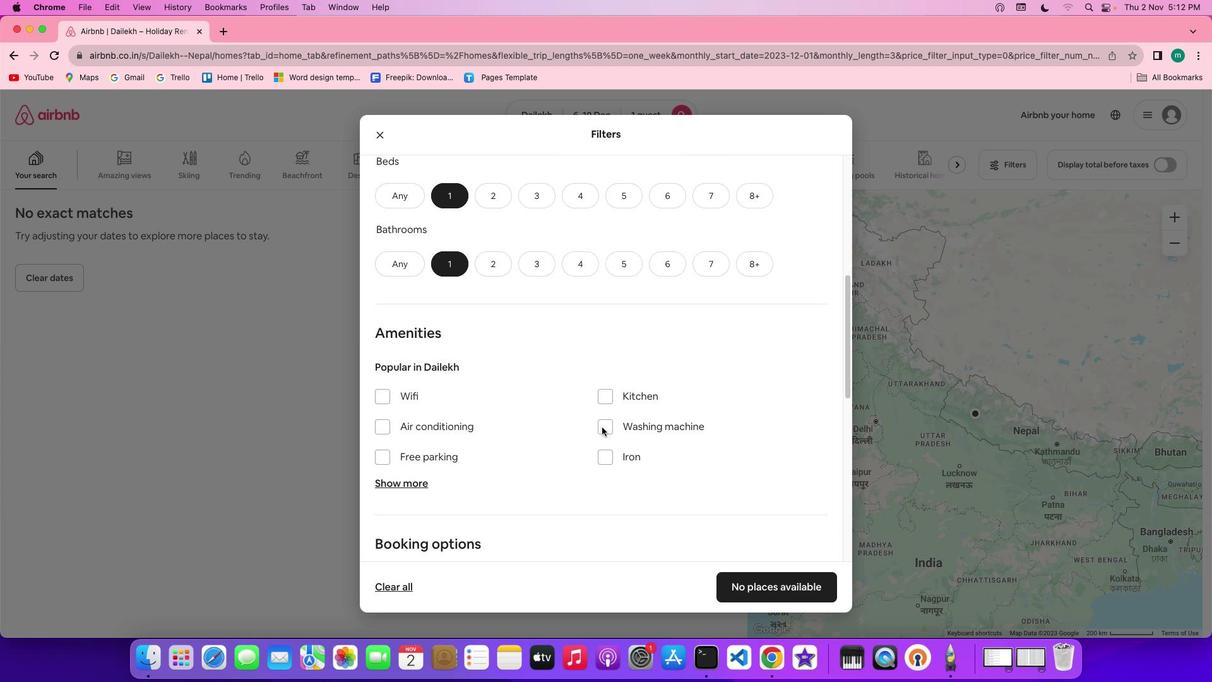 
Action: Mouse scrolled (654, 419) with delta (133, 13)
Screenshot: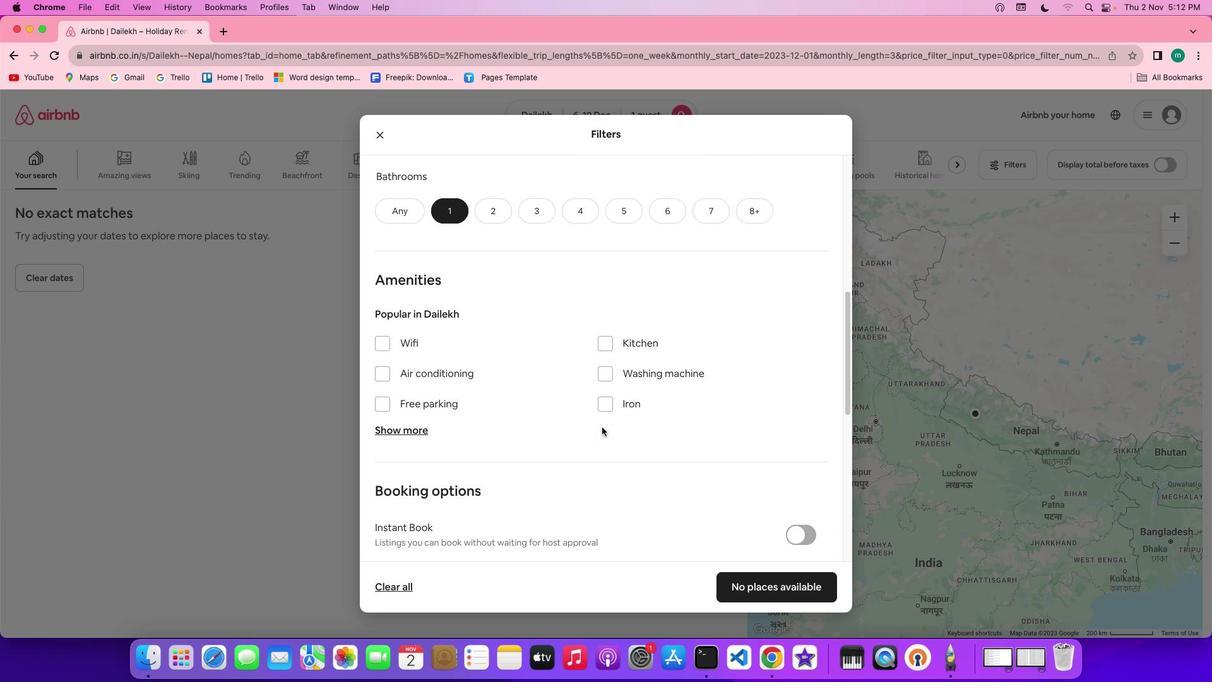 
Action: Mouse scrolled (654, 419) with delta (133, 14)
Screenshot: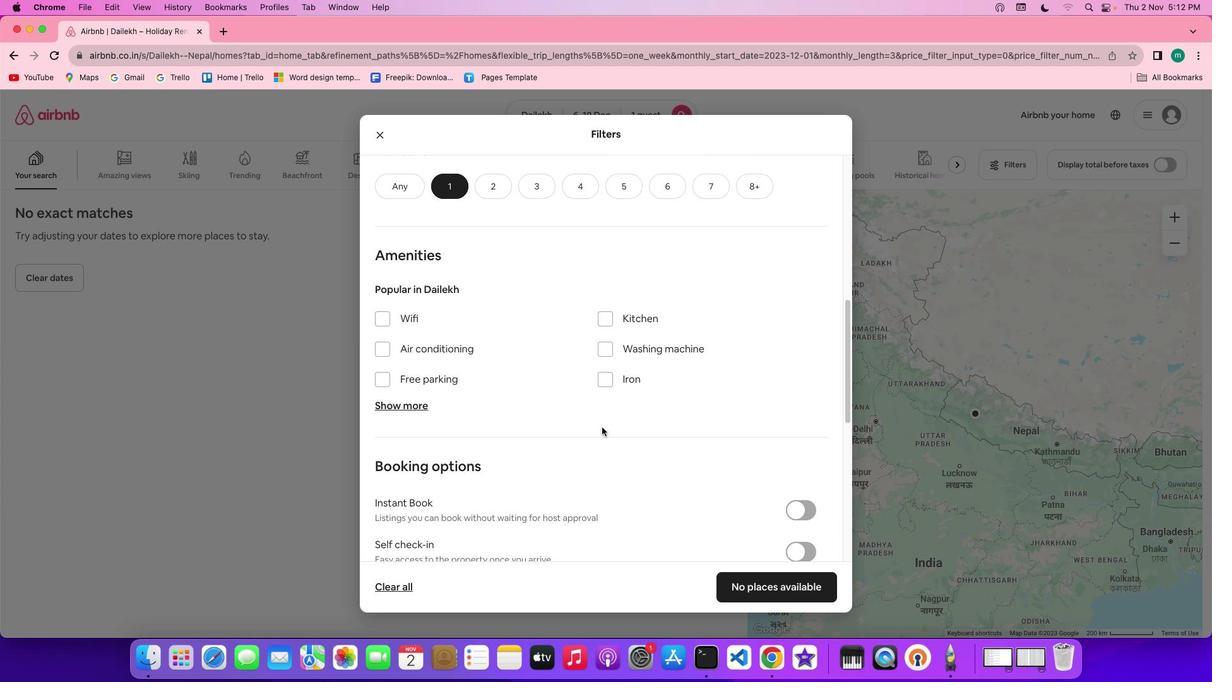 
Action: Mouse scrolled (654, 419) with delta (133, 14)
Screenshot: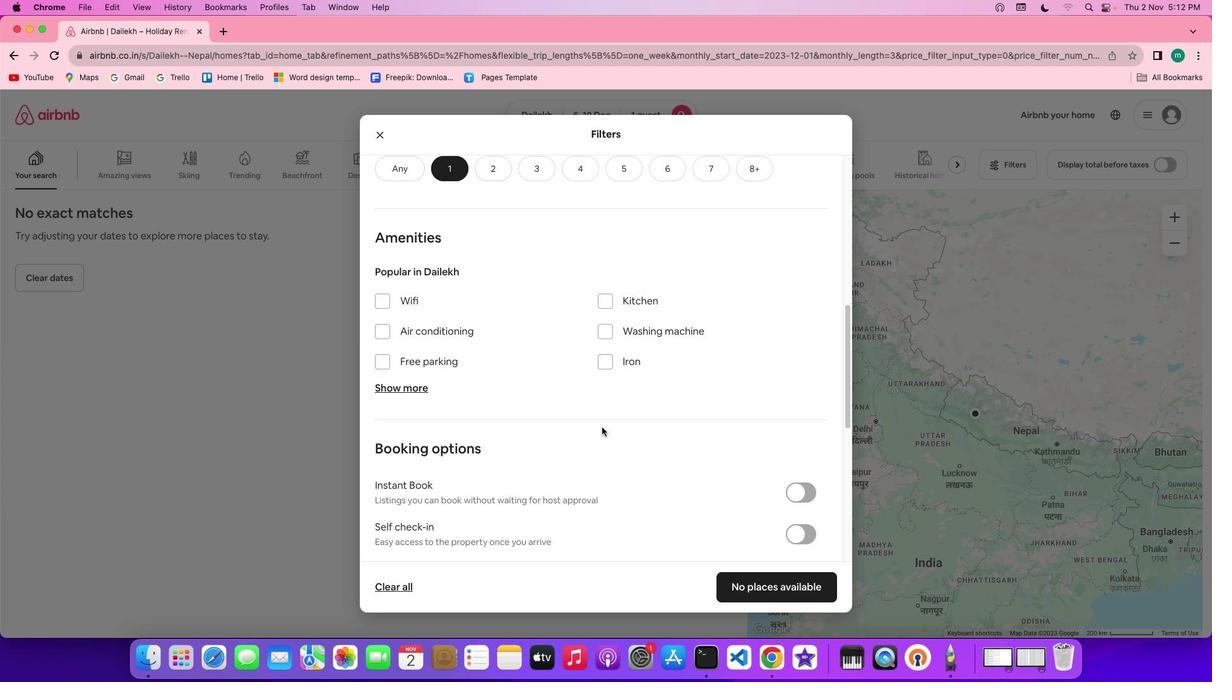 
Action: Mouse scrolled (654, 419) with delta (133, 13)
Screenshot: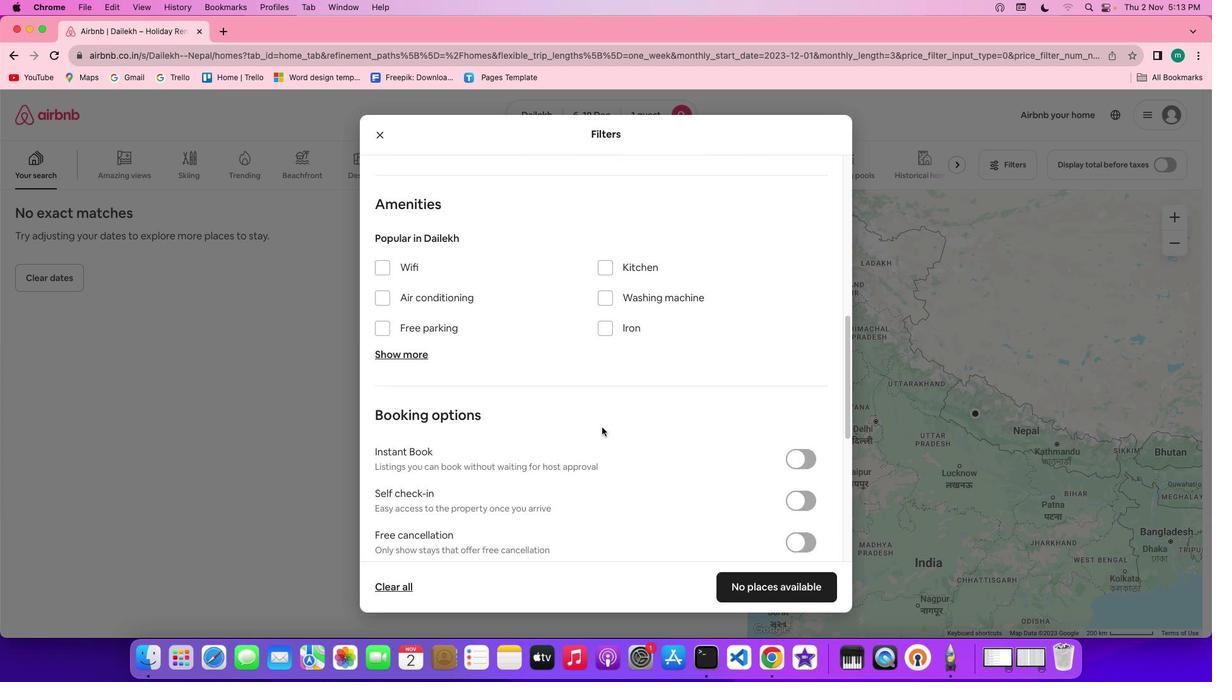 
Action: Mouse scrolled (654, 419) with delta (133, 14)
Screenshot: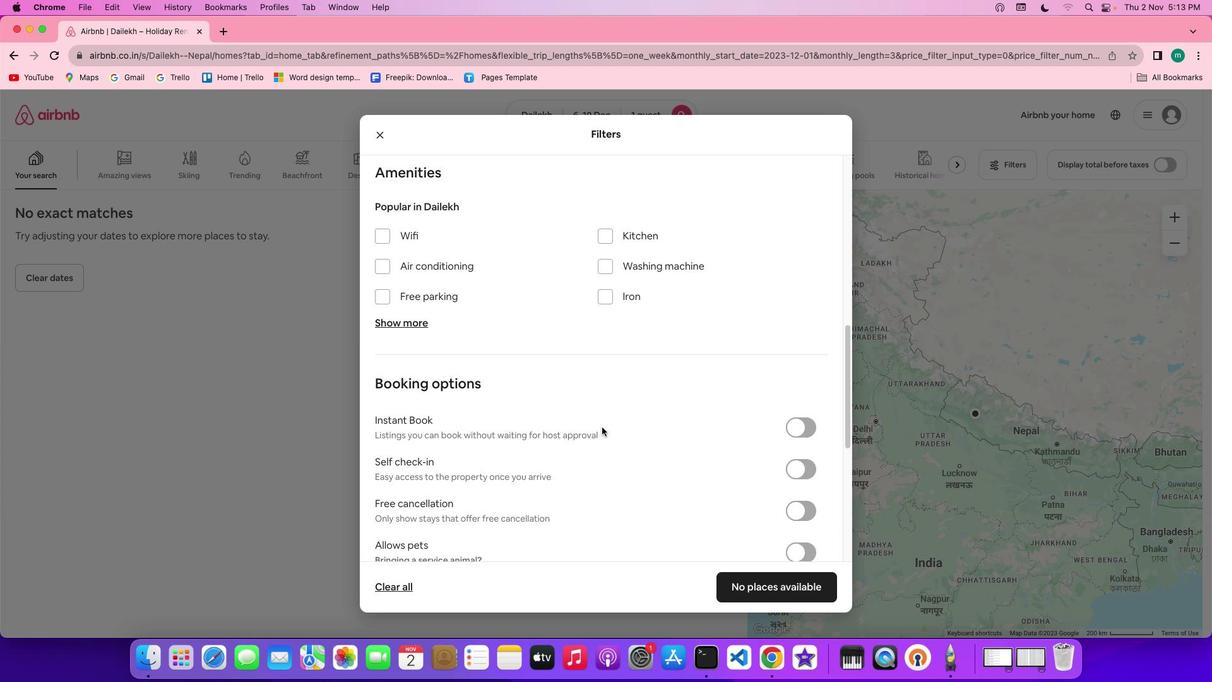 
Action: Mouse scrolled (654, 419) with delta (133, 14)
Screenshot: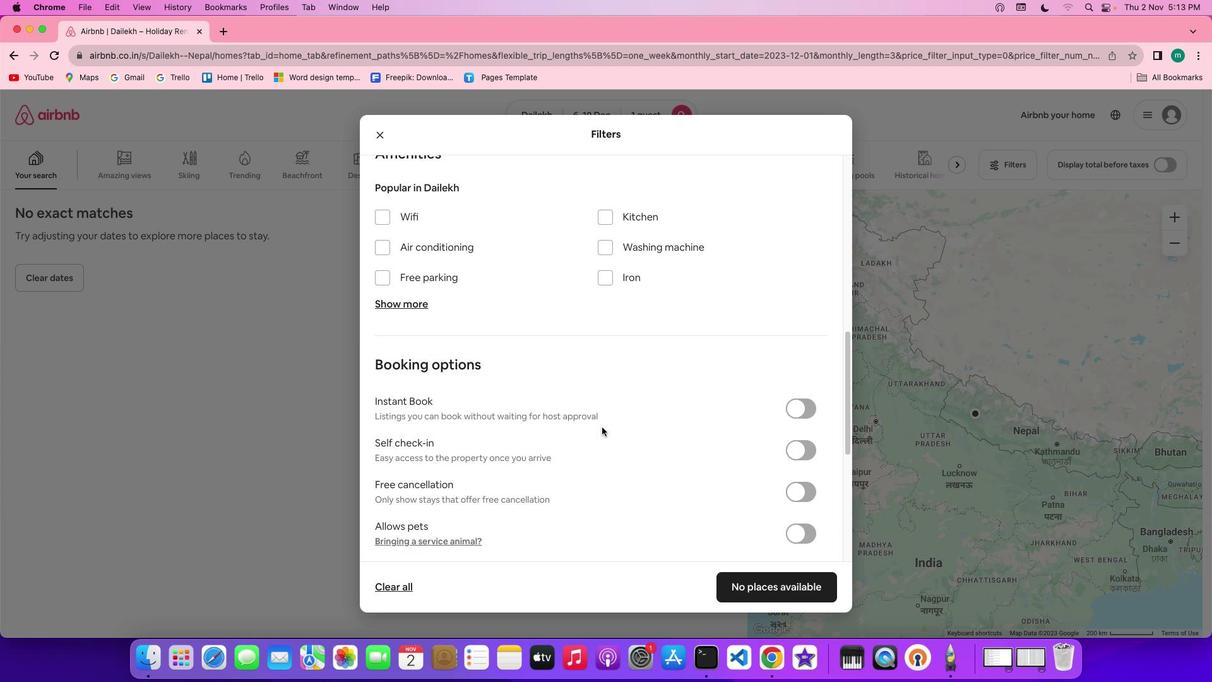 
Action: Mouse scrolled (654, 419) with delta (133, 13)
Screenshot: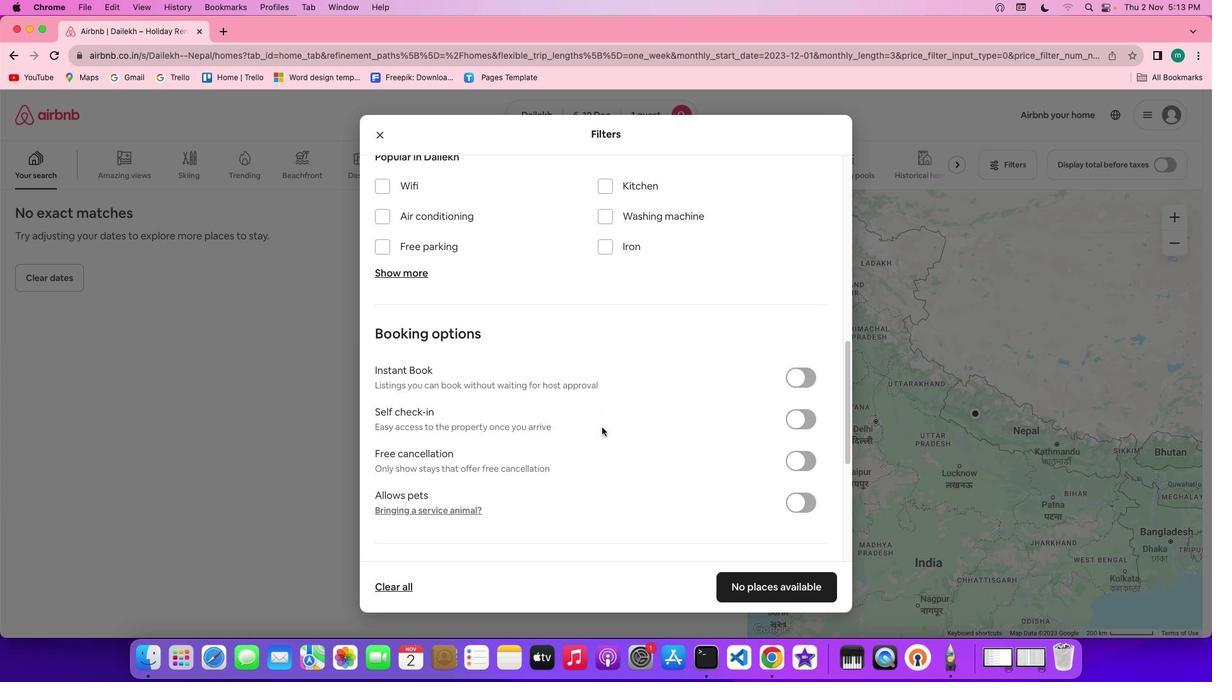 
Action: Mouse moved to (648, 382)
Screenshot: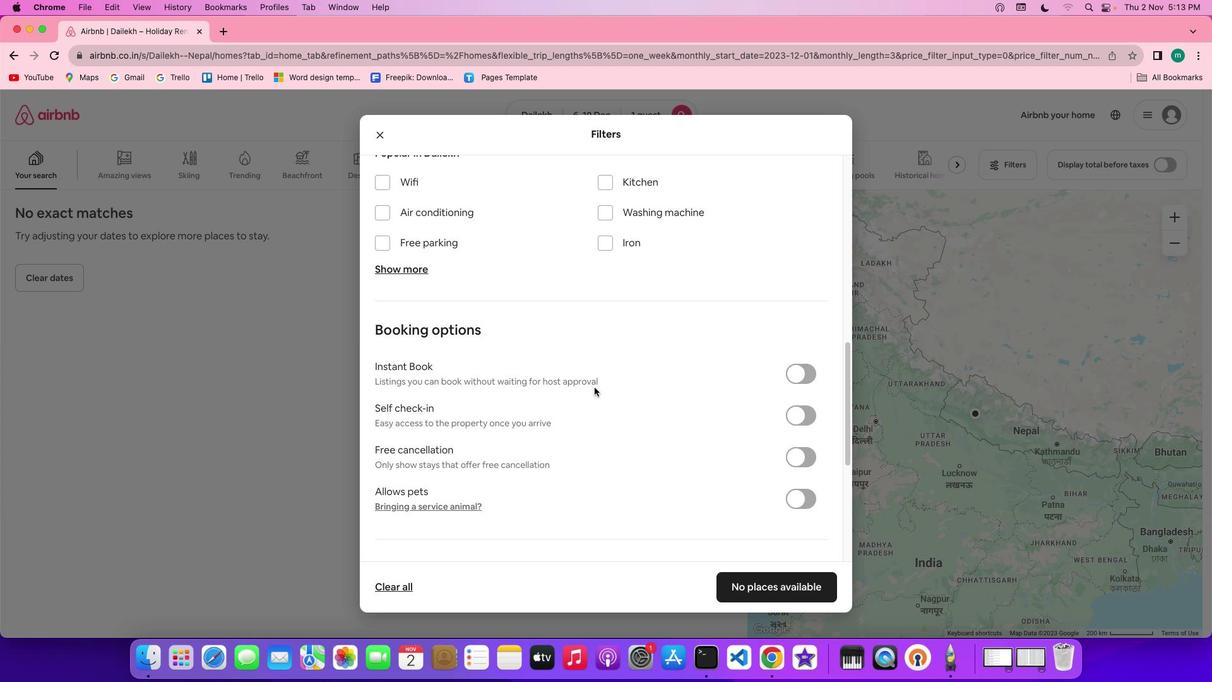 
Action: Mouse scrolled (648, 382) with delta (133, 15)
Screenshot: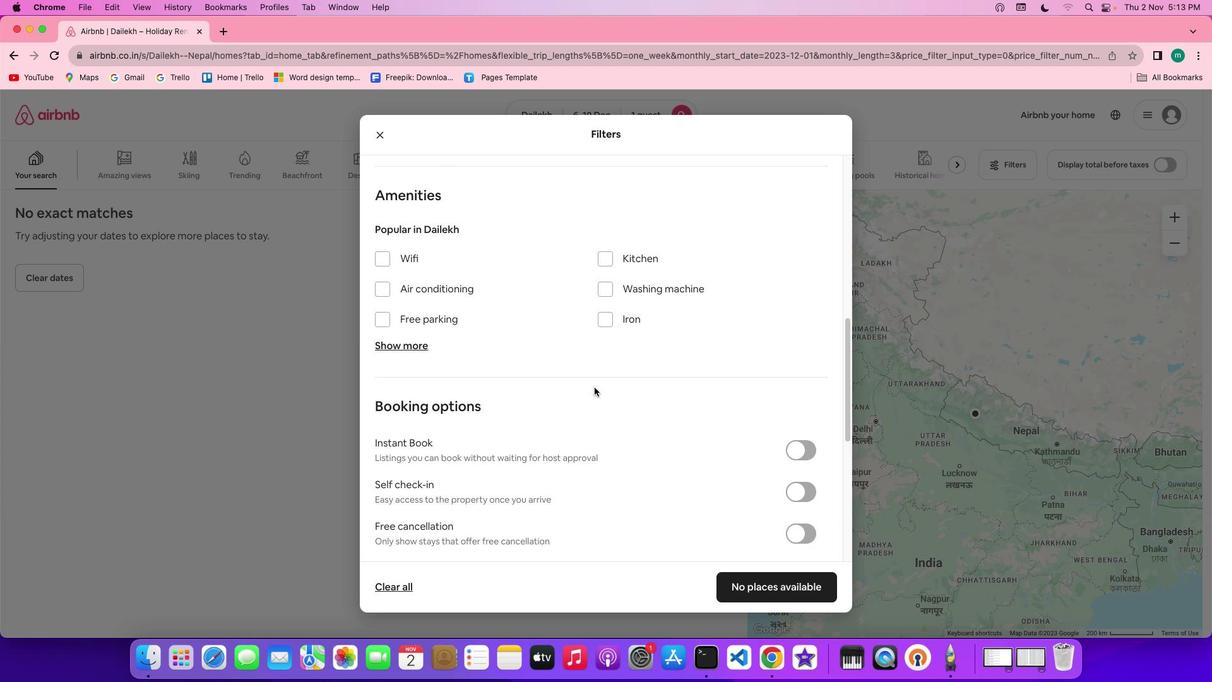 
Action: Mouse scrolled (648, 382) with delta (133, 15)
Screenshot: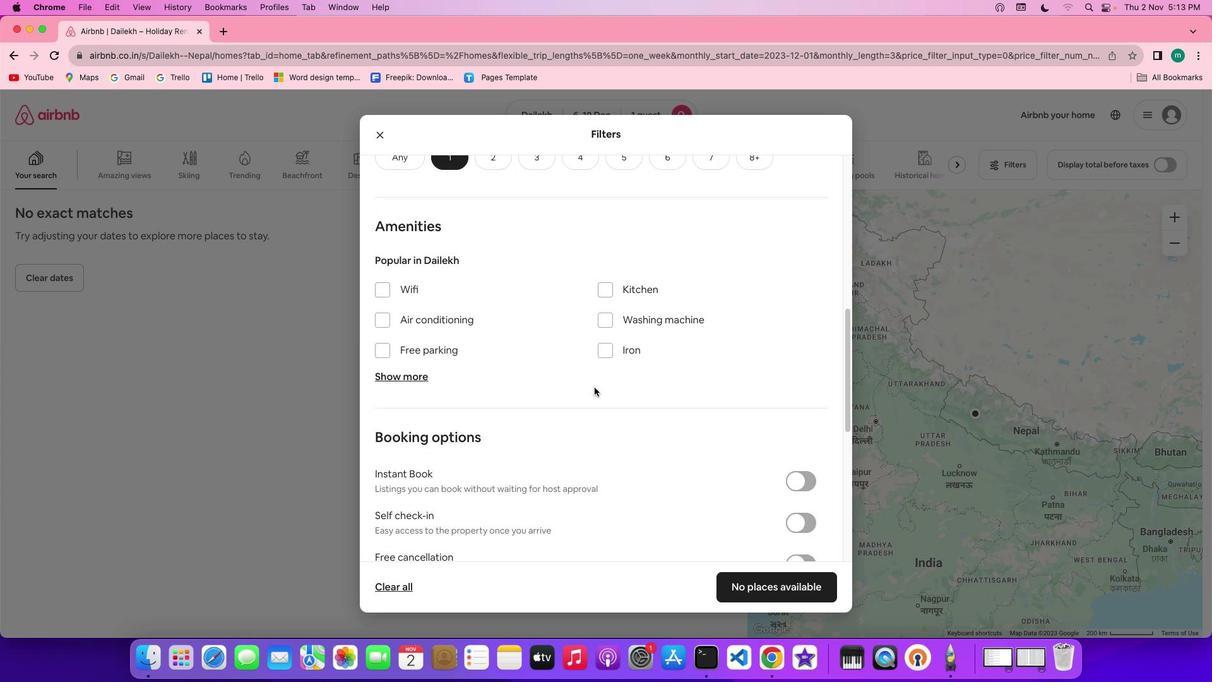 
Action: Mouse scrolled (648, 382) with delta (133, 17)
Screenshot: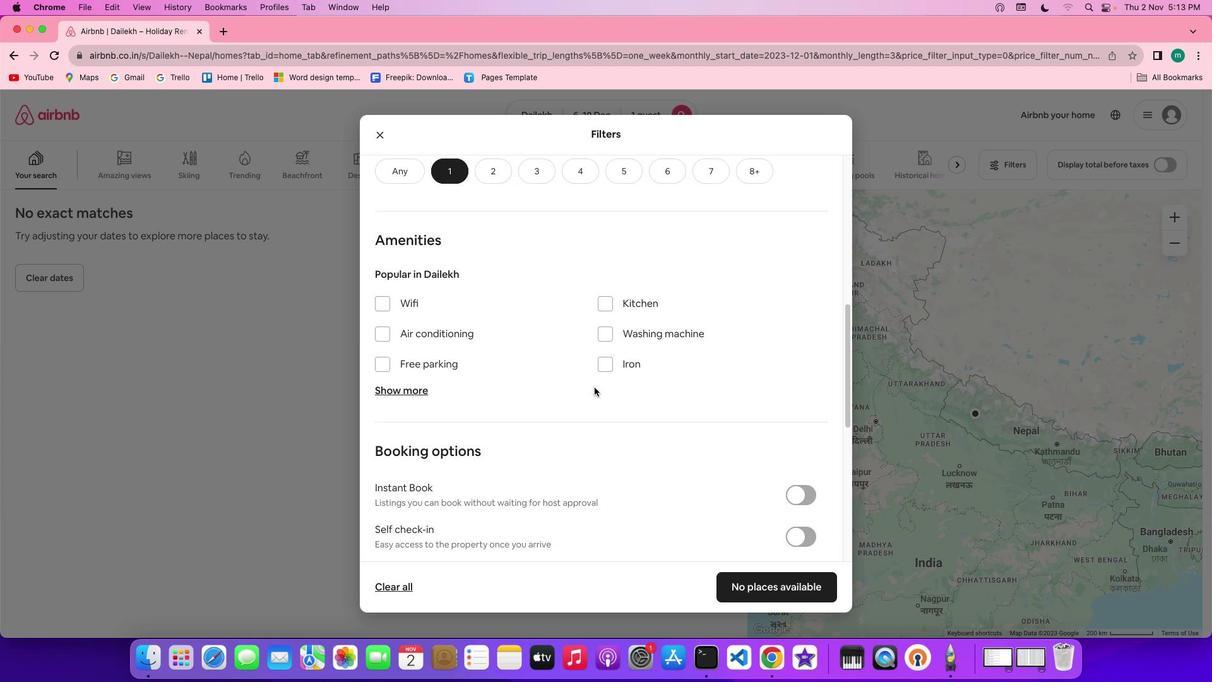 
Action: Mouse moved to (666, 416)
Screenshot: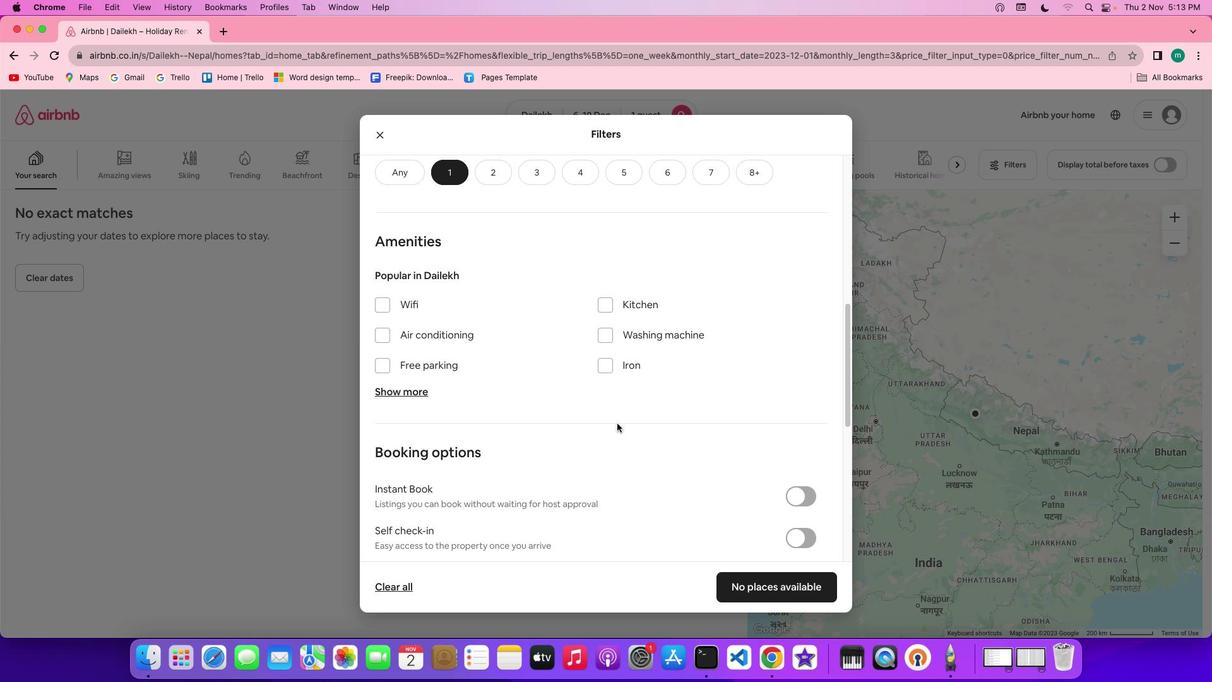 
Action: Mouse scrolled (666, 416) with delta (133, 14)
Screenshot: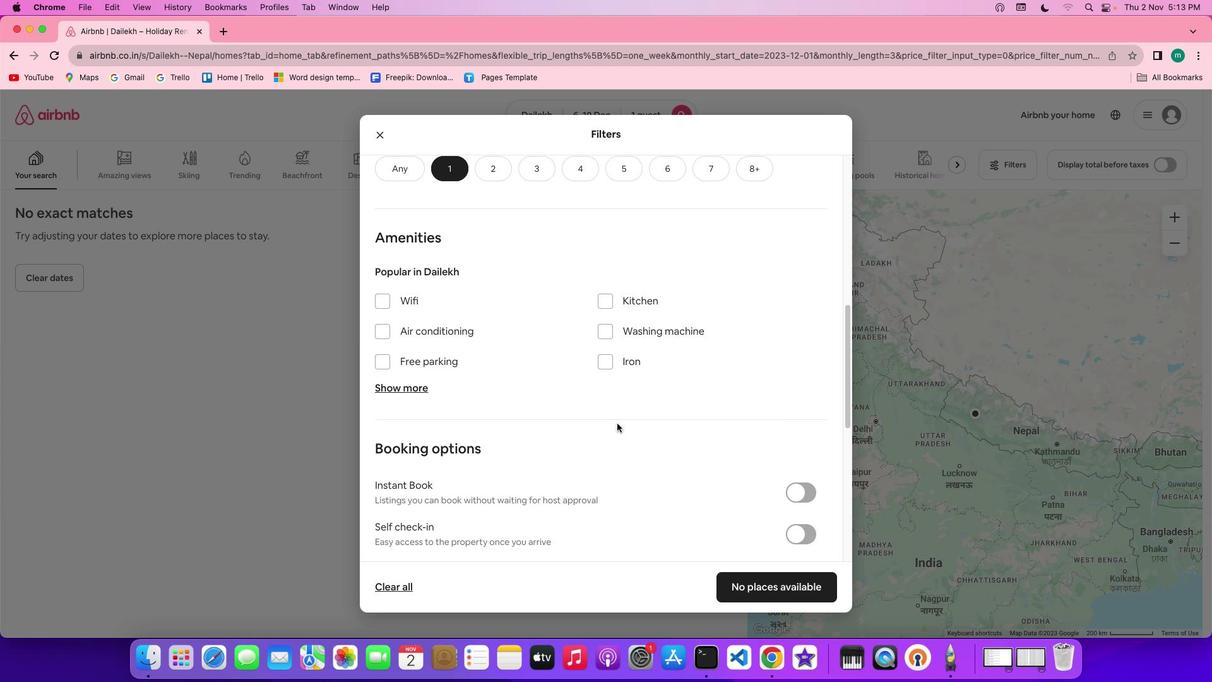 
Action: Mouse scrolled (666, 416) with delta (133, 14)
Screenshot: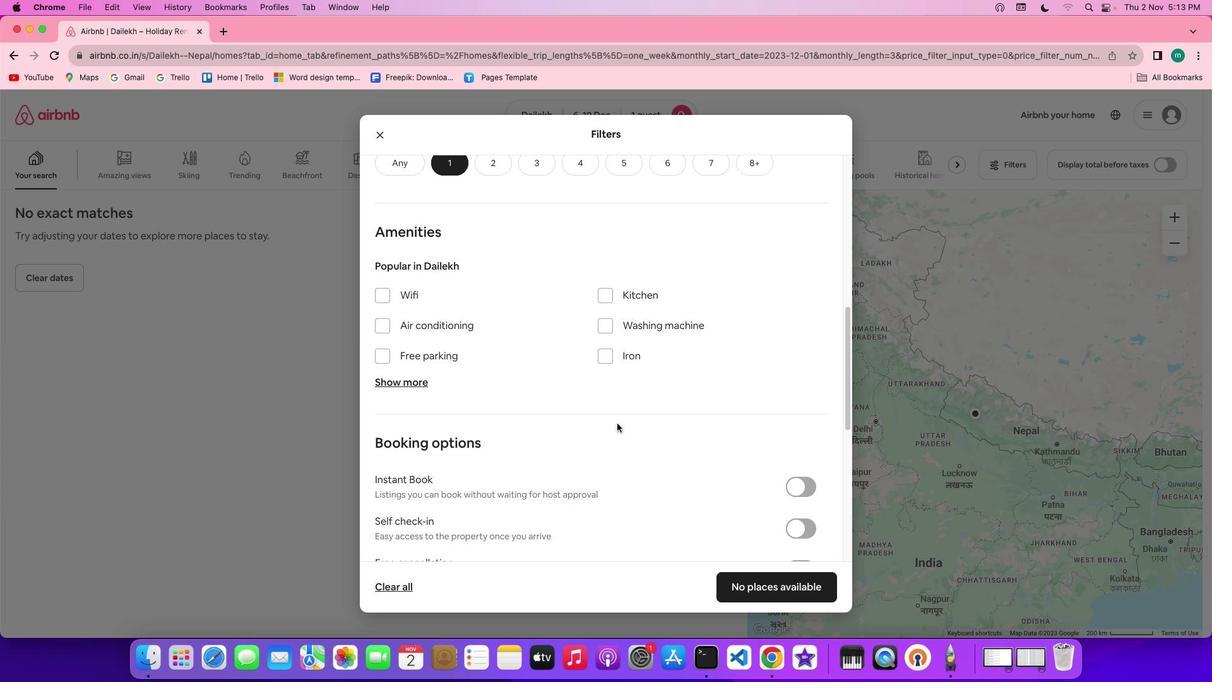 
Action: Mouse moved to (717, 441)
Screenshot: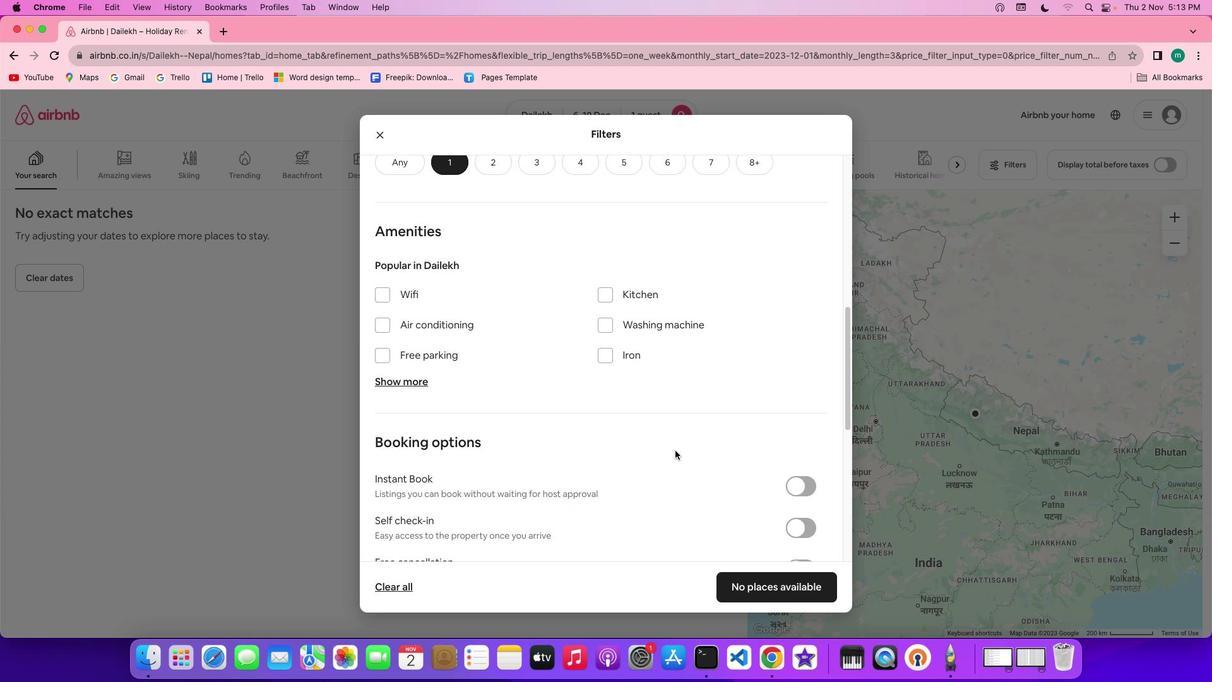 
Action: Mouse scrolled (717, 441) with delta (133, 14)
Screenshot: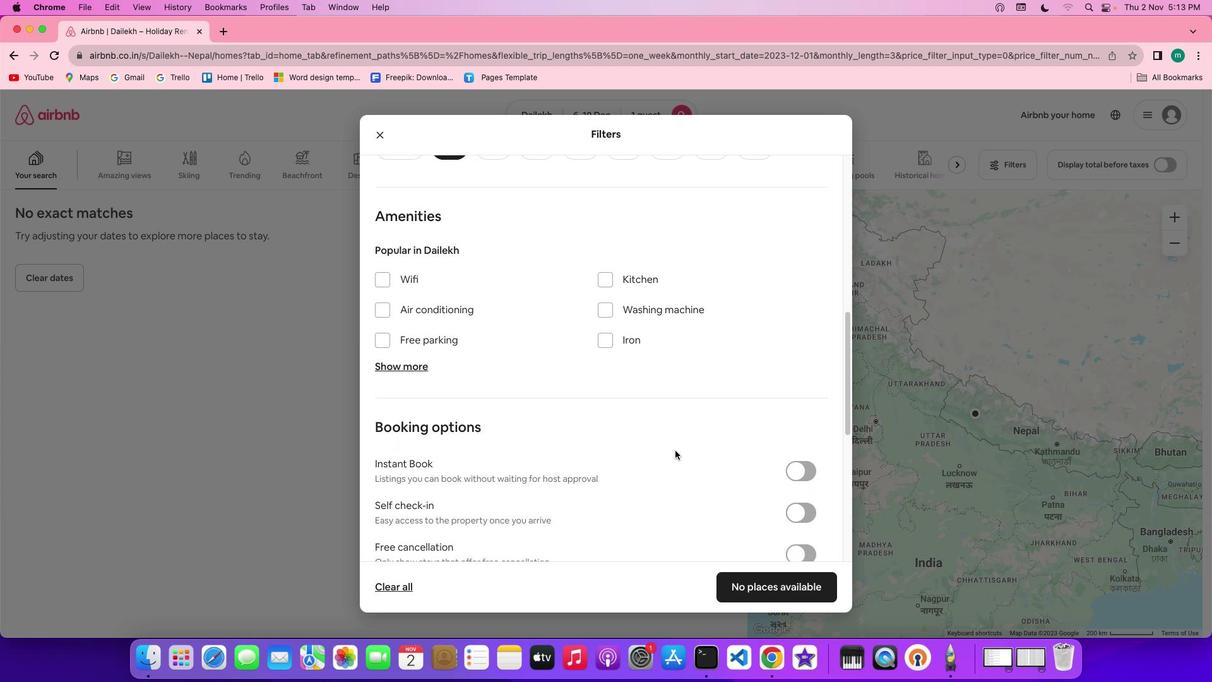 
Action: Mouse scrolled (717, 441) with delta (133, 14)
Screenshot: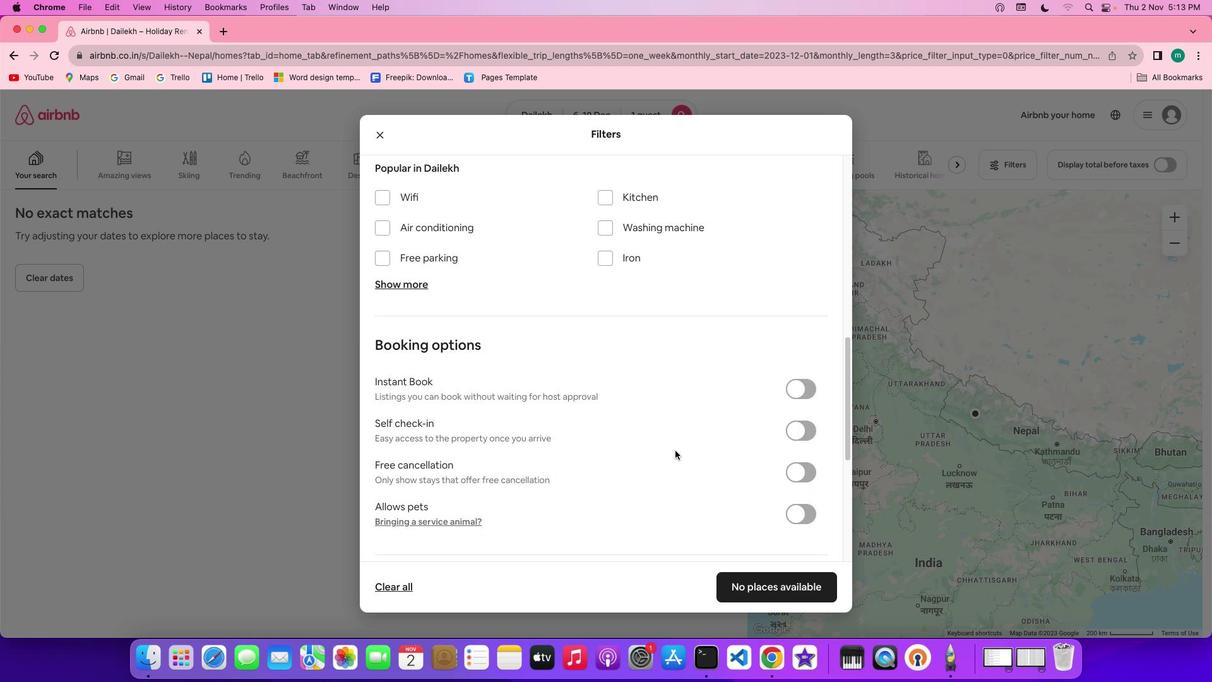 
Action: Mouse scrolled (717, 441) with delta (133, 13)
Screenshot: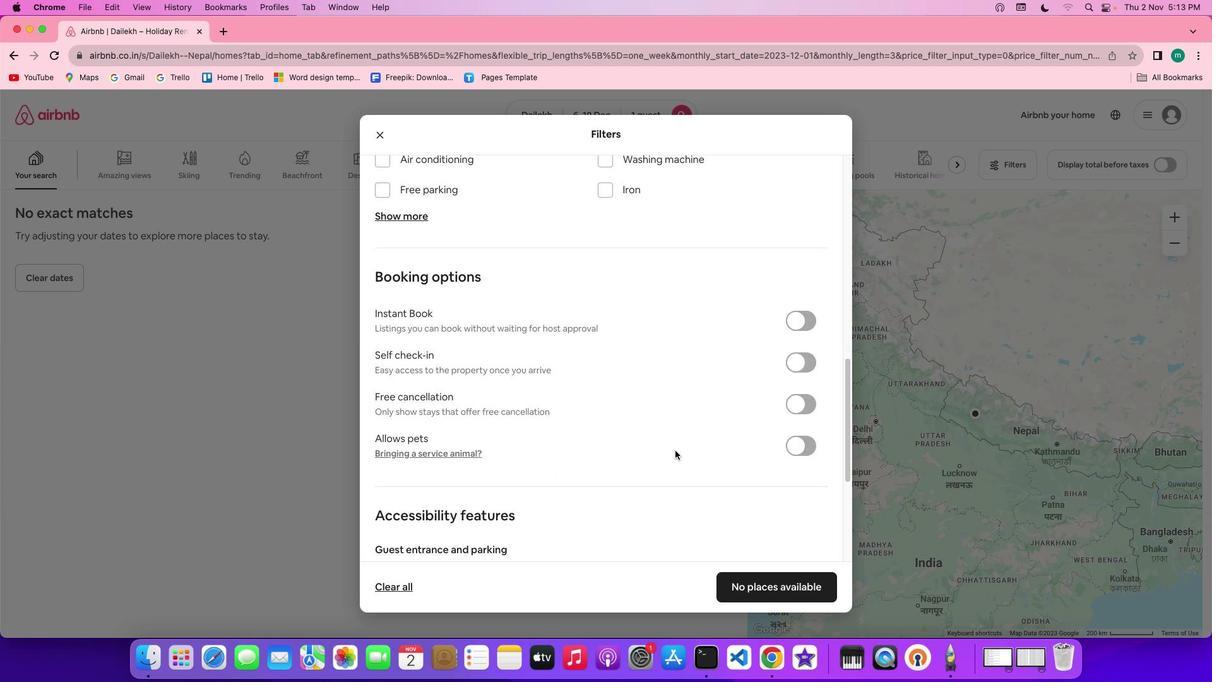 
Action: Mouse scrolled (717, 441) with delta (133, 13)
Screenshot: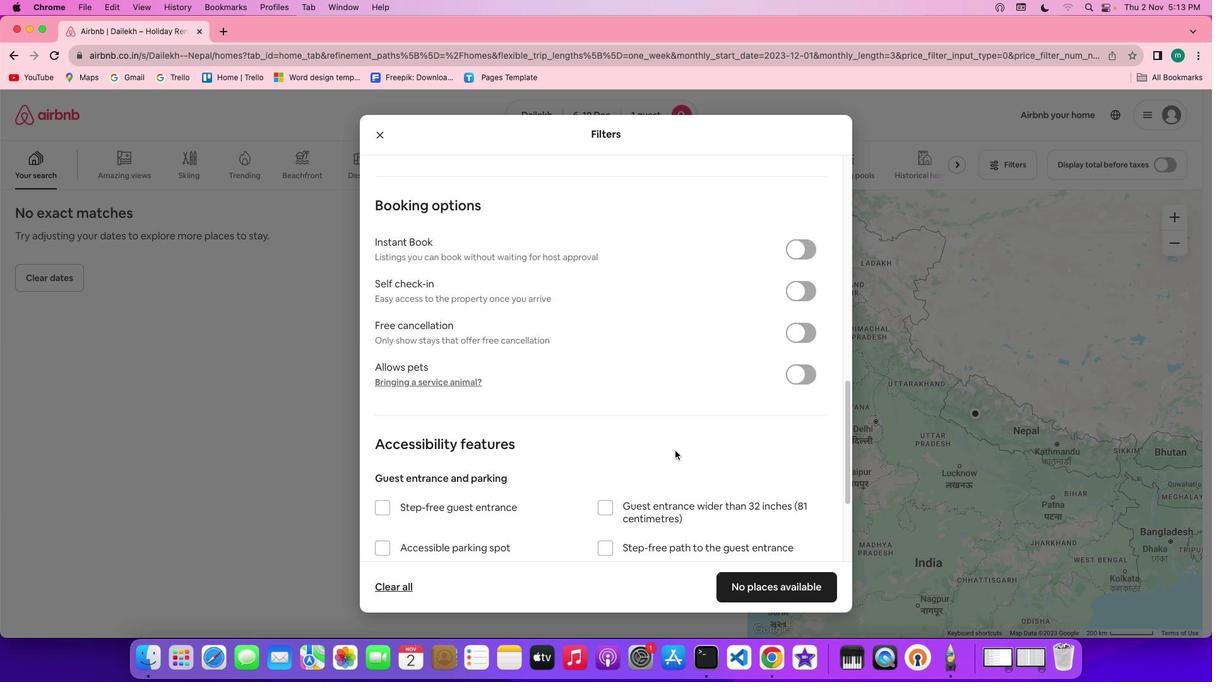 
Action: Mouse scrolled (717, 441) with delta (133, 12)
Screenshot: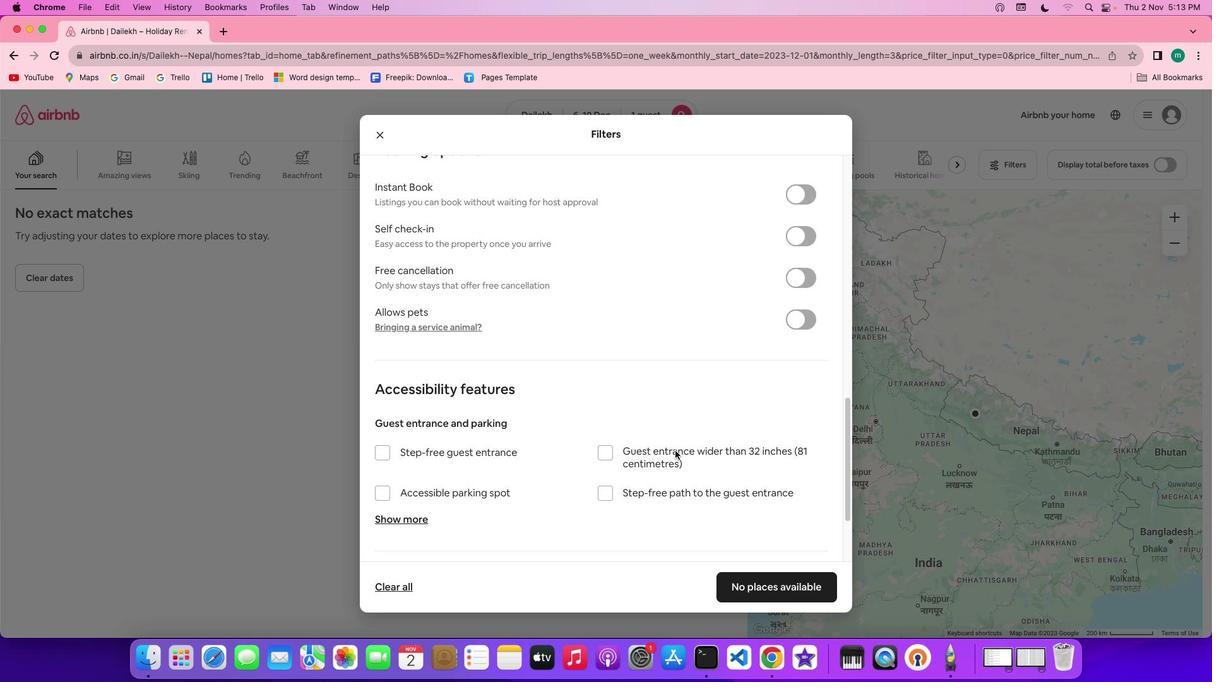 
Action: Mouse scrolled (717, 441) with delta (133, 14)
Screenshot: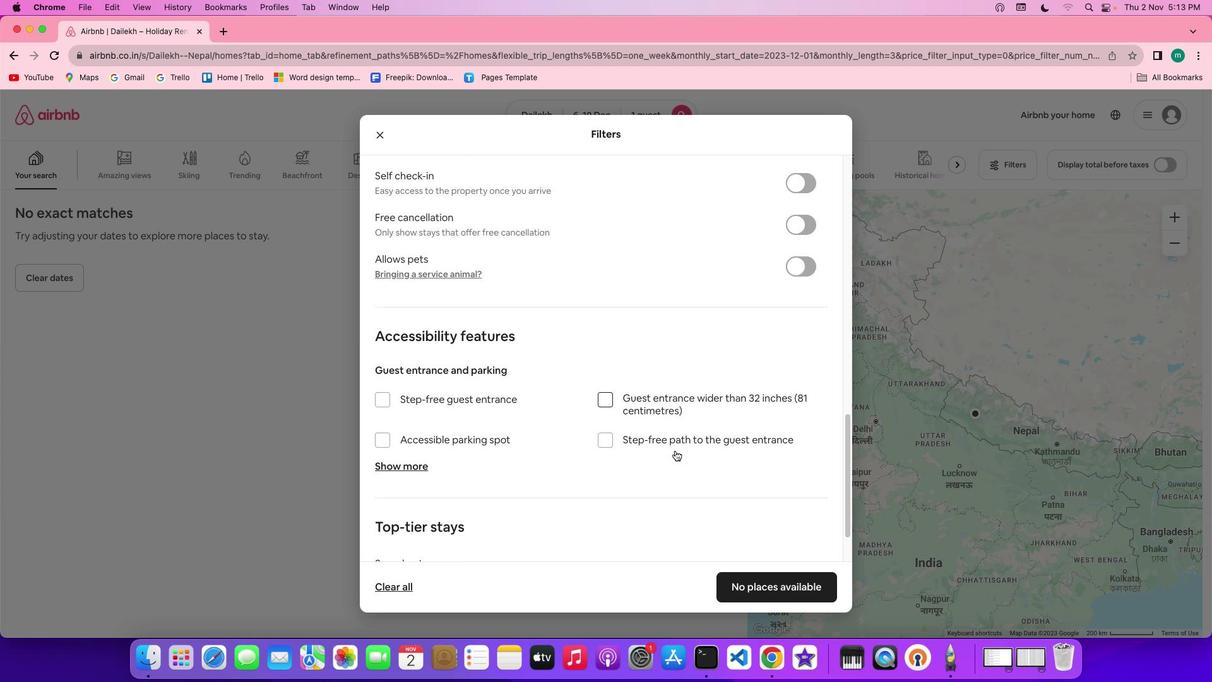 
Action: Mouse moved to (717, 442)
Screenshot: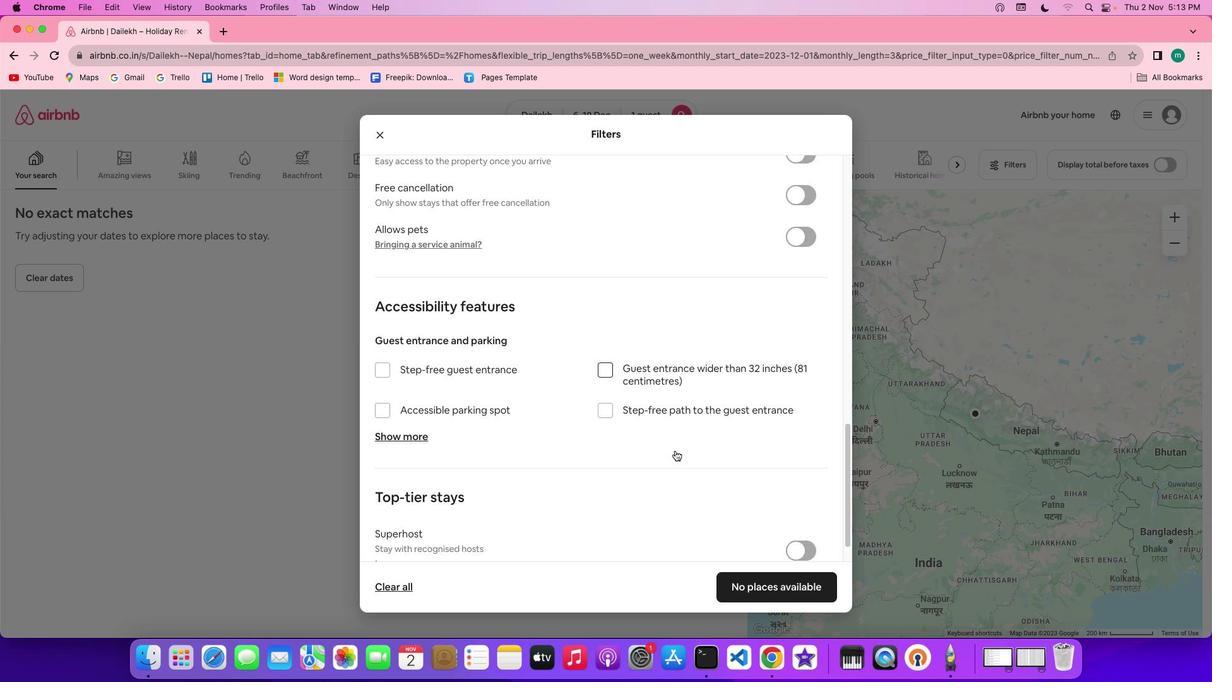 
Action: Mouse scrolled (717, 442) with delta (133, 14)
Screenshot: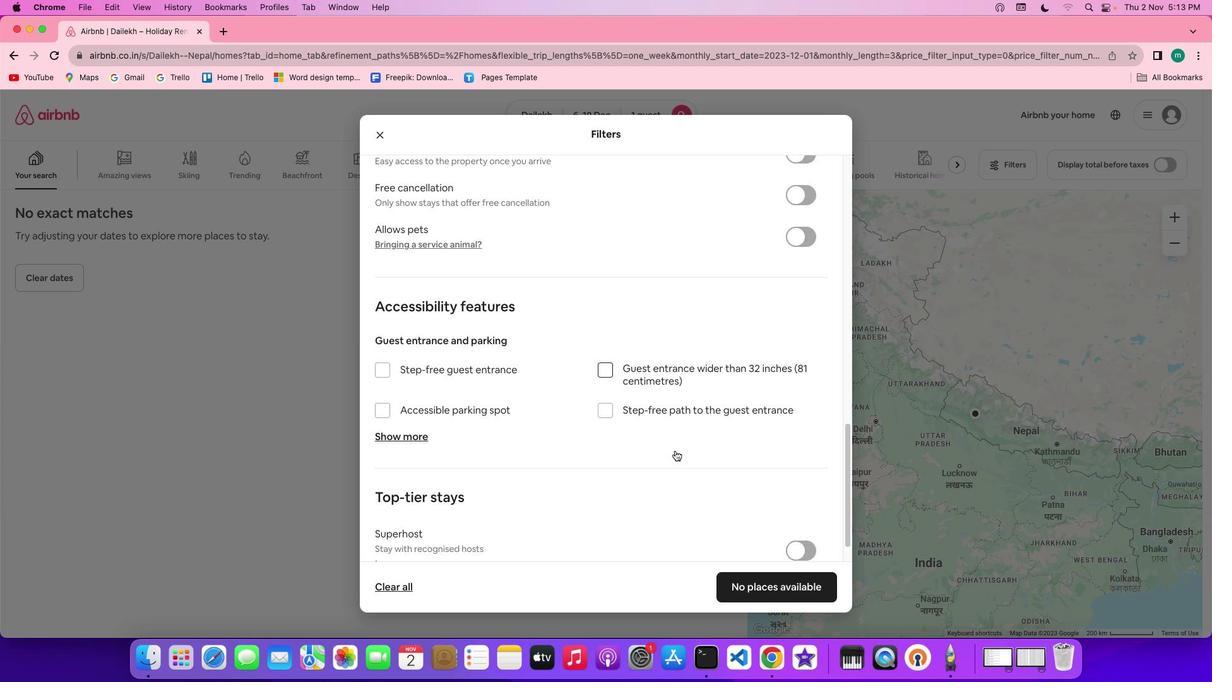 
Action: Mouse scrolled (717, 442) with delta (133, 13)
Screenshot: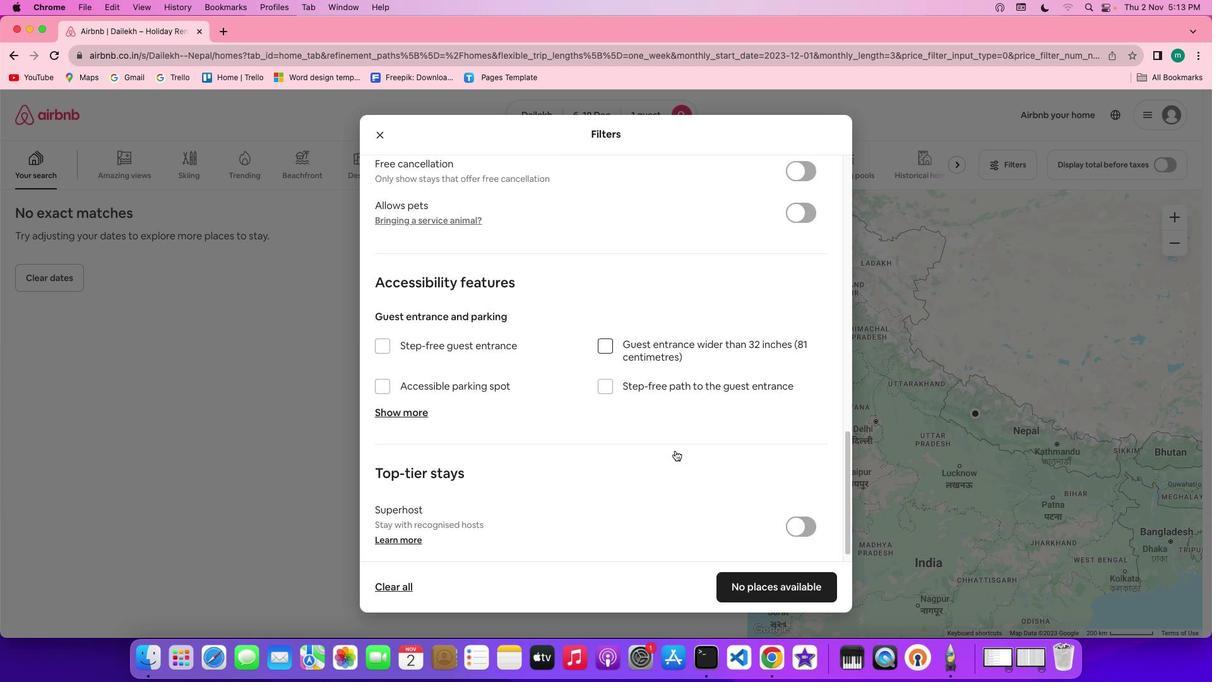 
Action: Mouse scrolled (717, 442) with delta (133, 12)
Screenshot: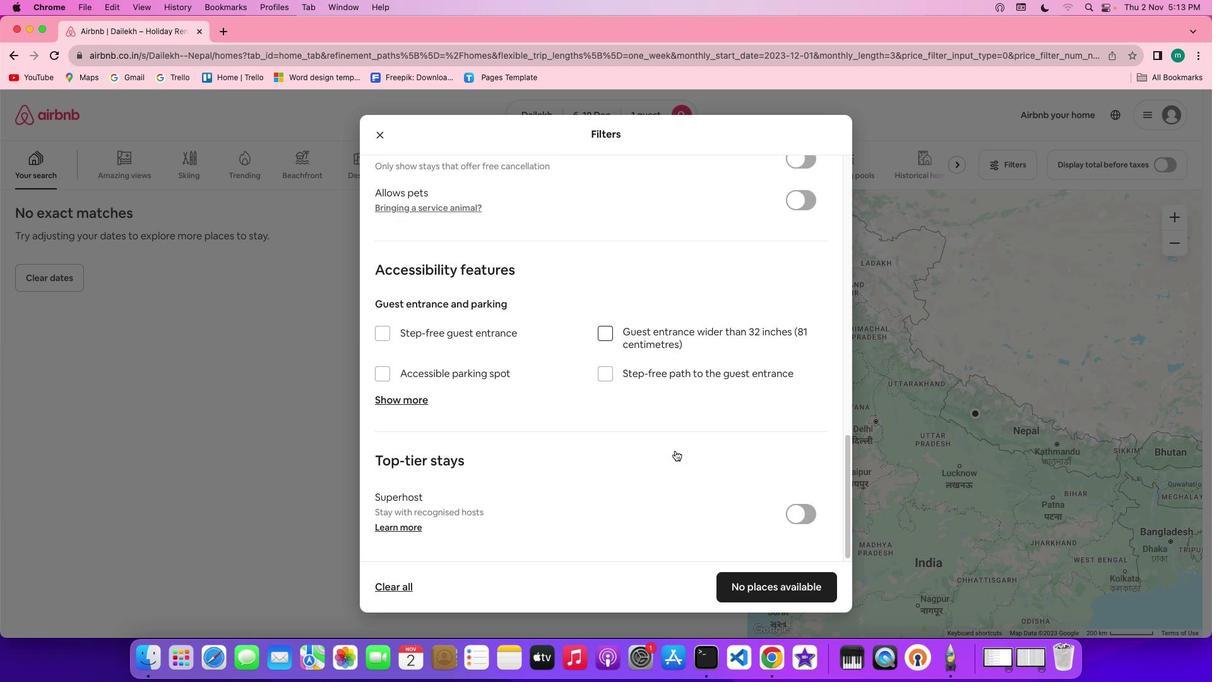 
Action: Mouse scrolled (717, 442) with delta (133, 12)
Screenshot: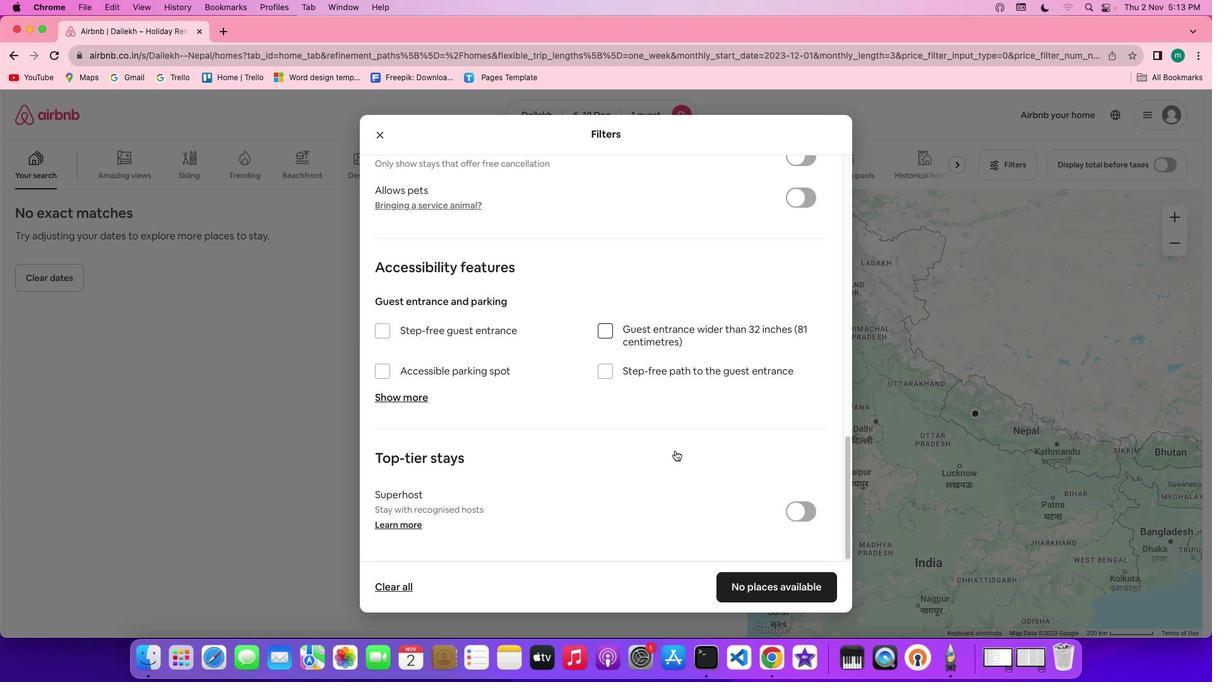 
Action: Mouse moved to (721, 445)
Screenshot: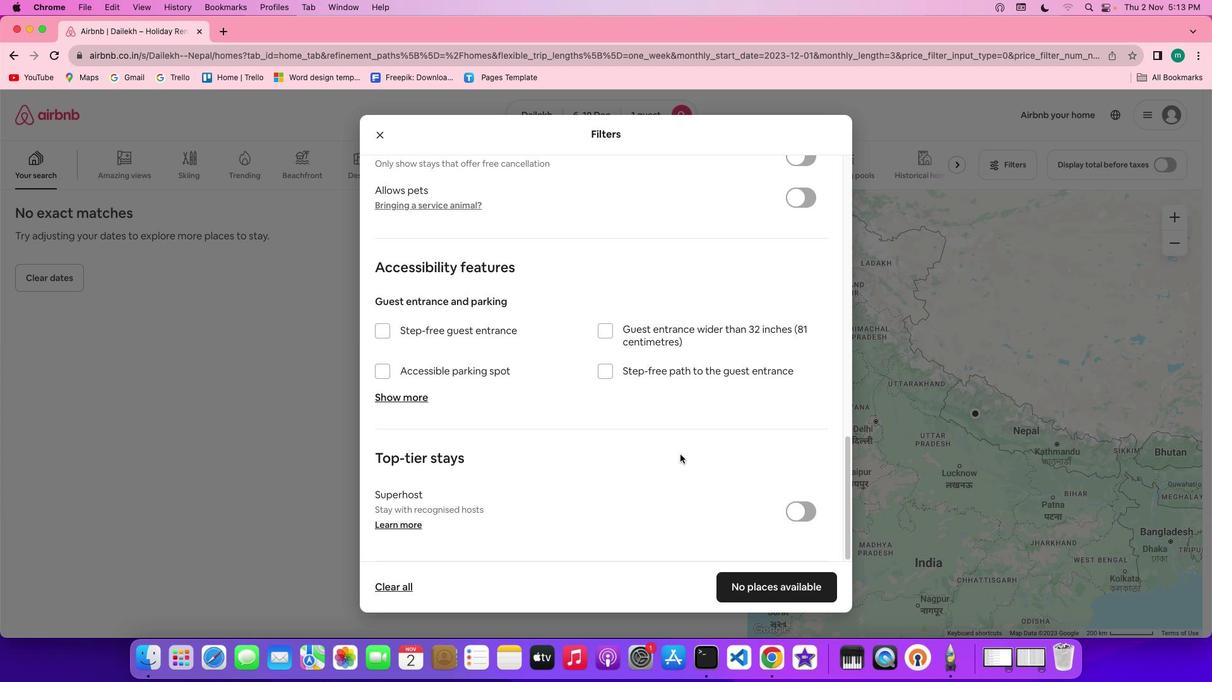 
Action: Mouse scrolled (721, 445) with delta (133, 14)
Screenshot: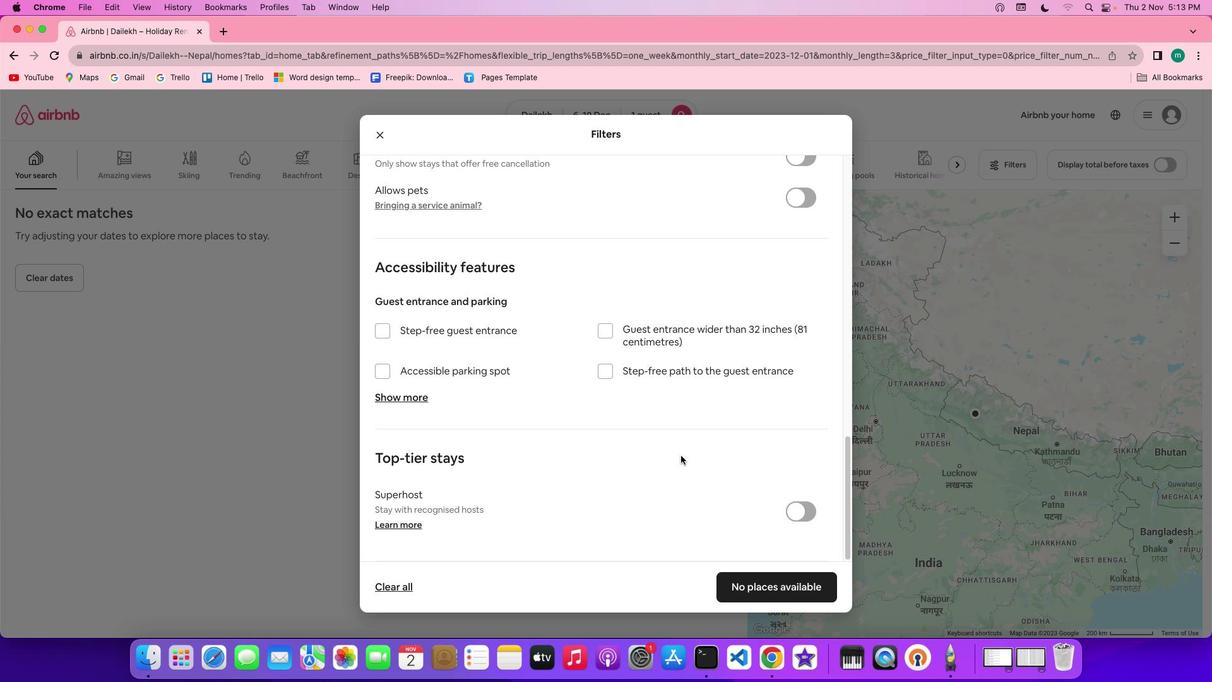 
Action: Mouse scrolled (721, 445) with delta (133, 14)
Screenshot: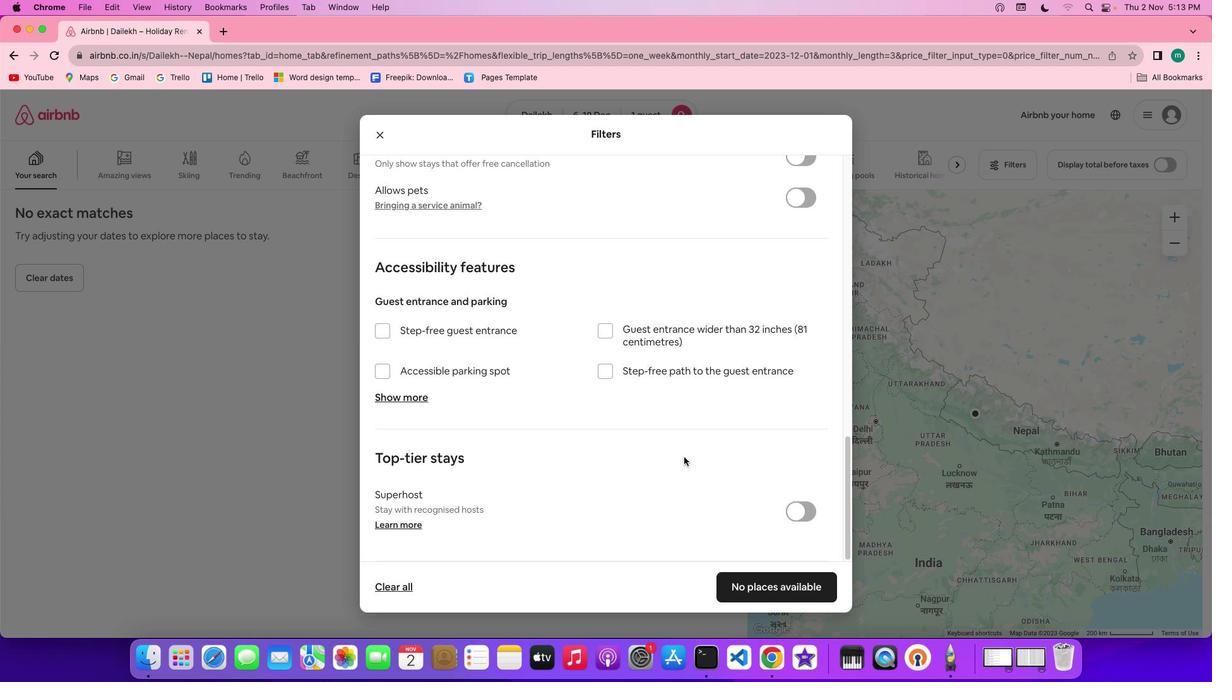
Action: Mouse scrolled (721, 445) with delta (133, 13)
Screenshot: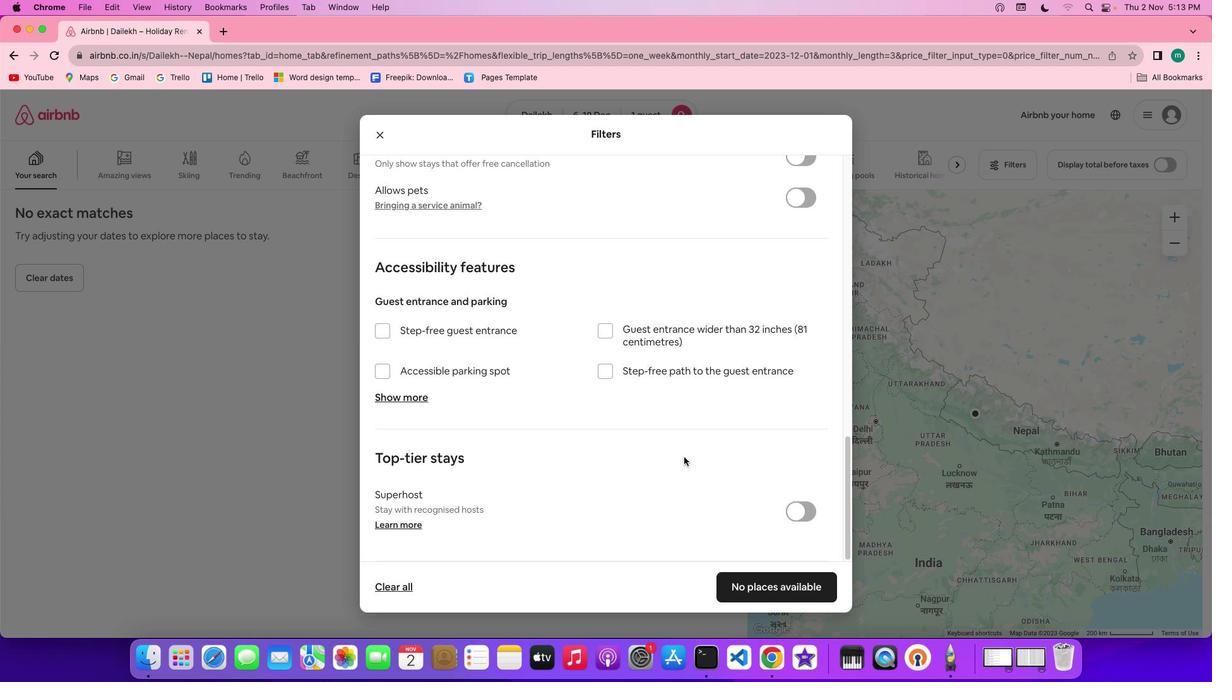 
Action: Mouse scrolled (721, 445) with delta (133, 12)
Screenshot: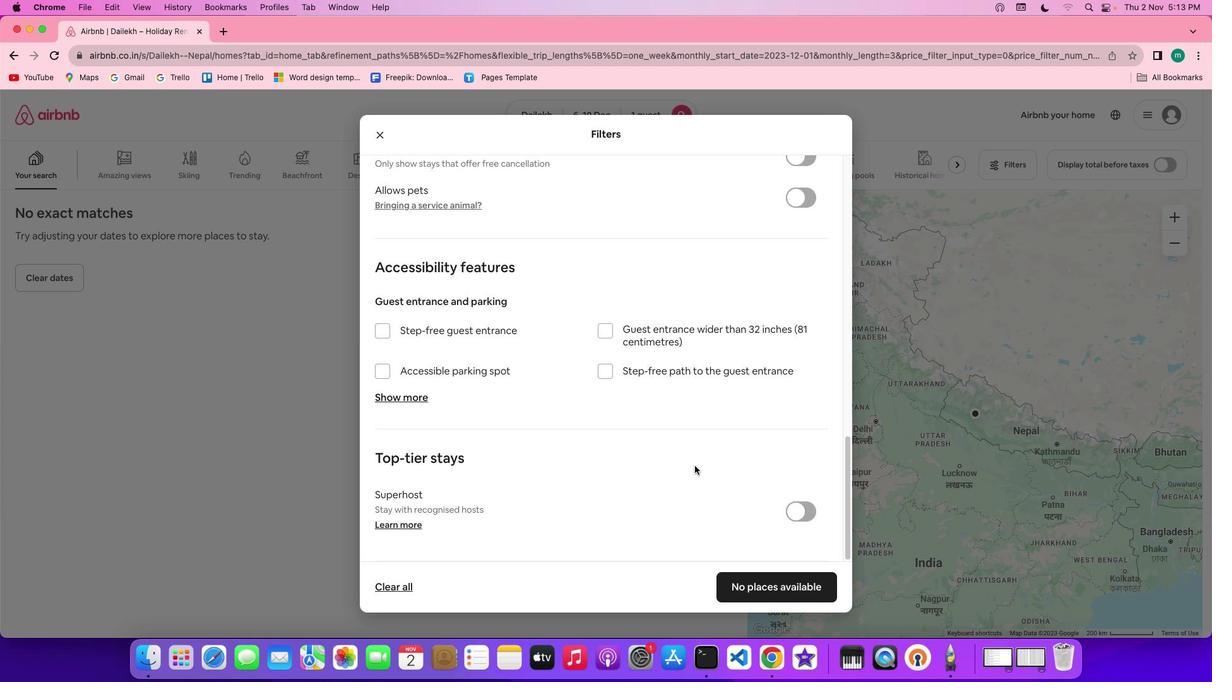 
Action: Mouse scrolled (721, 445) with delta (133, 11)
Screenshot: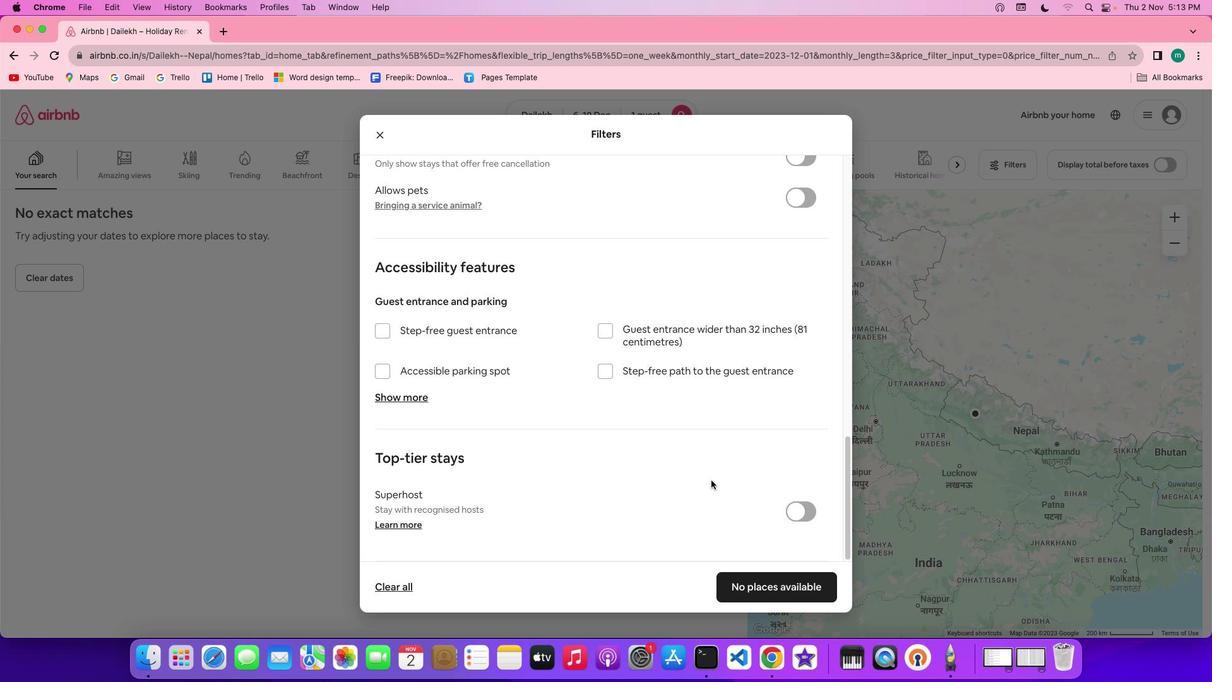 
Action: Mouse moved to (819, 573)
Screenshot: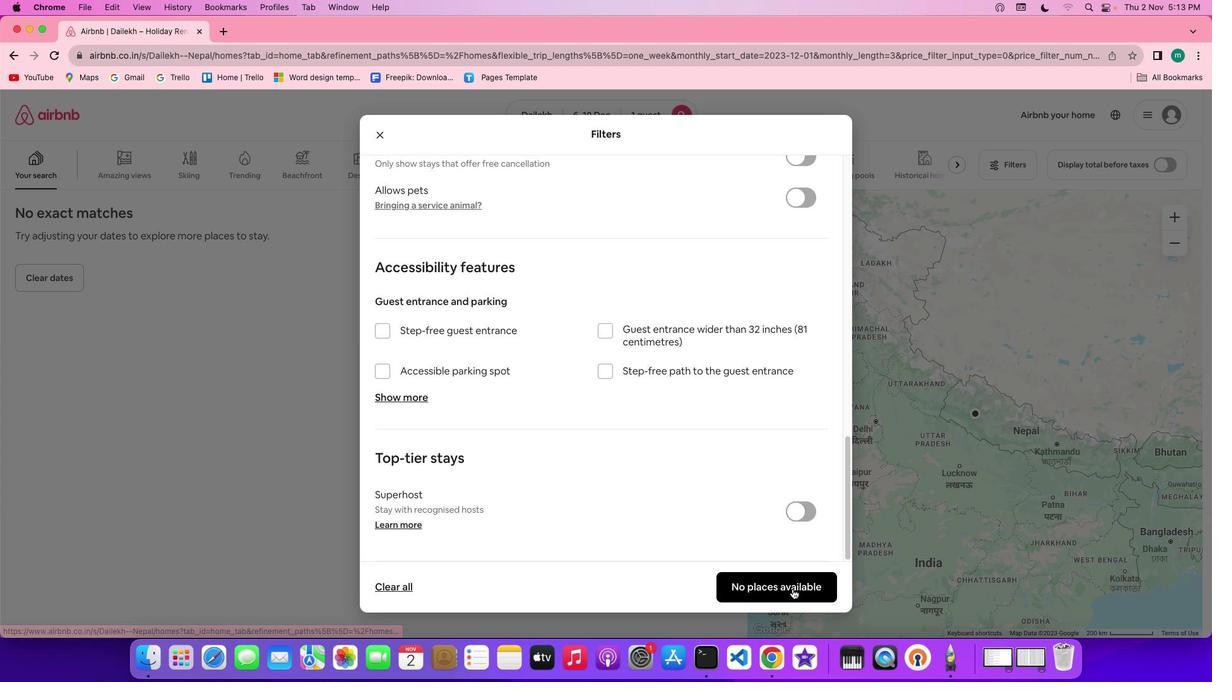 
Action: Mouse pressed left at (819, 573)
Screenshot: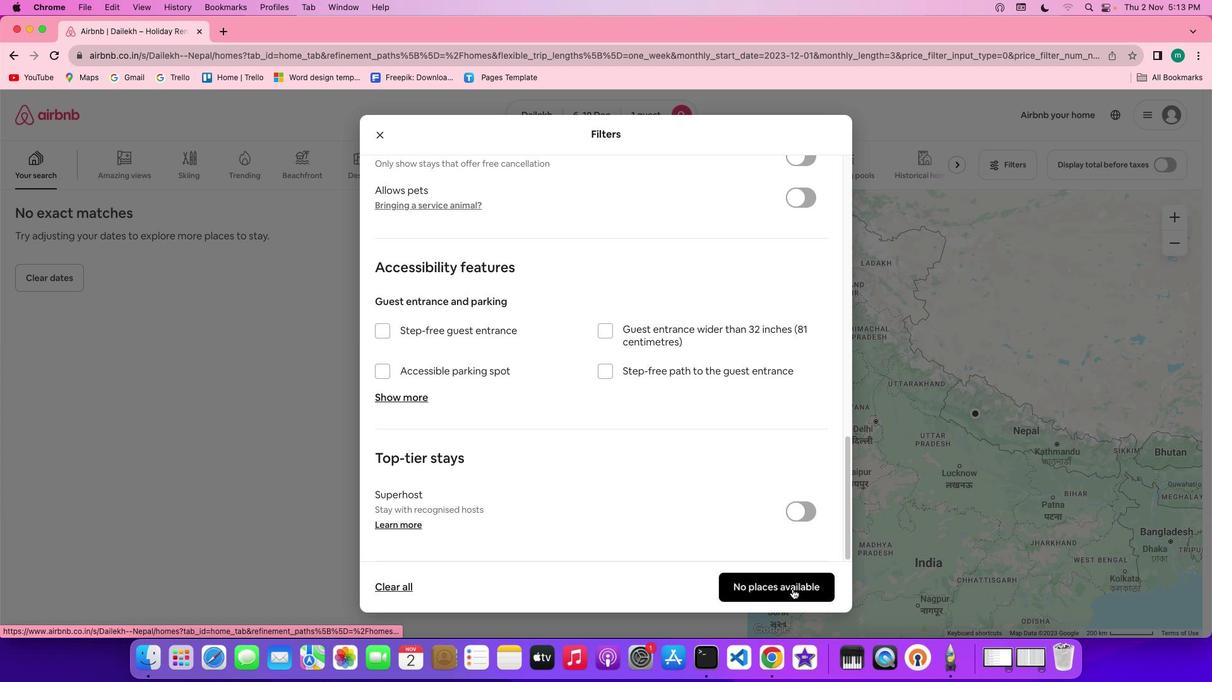 
Action: Mouse moved to (468, 438)
Screenshot: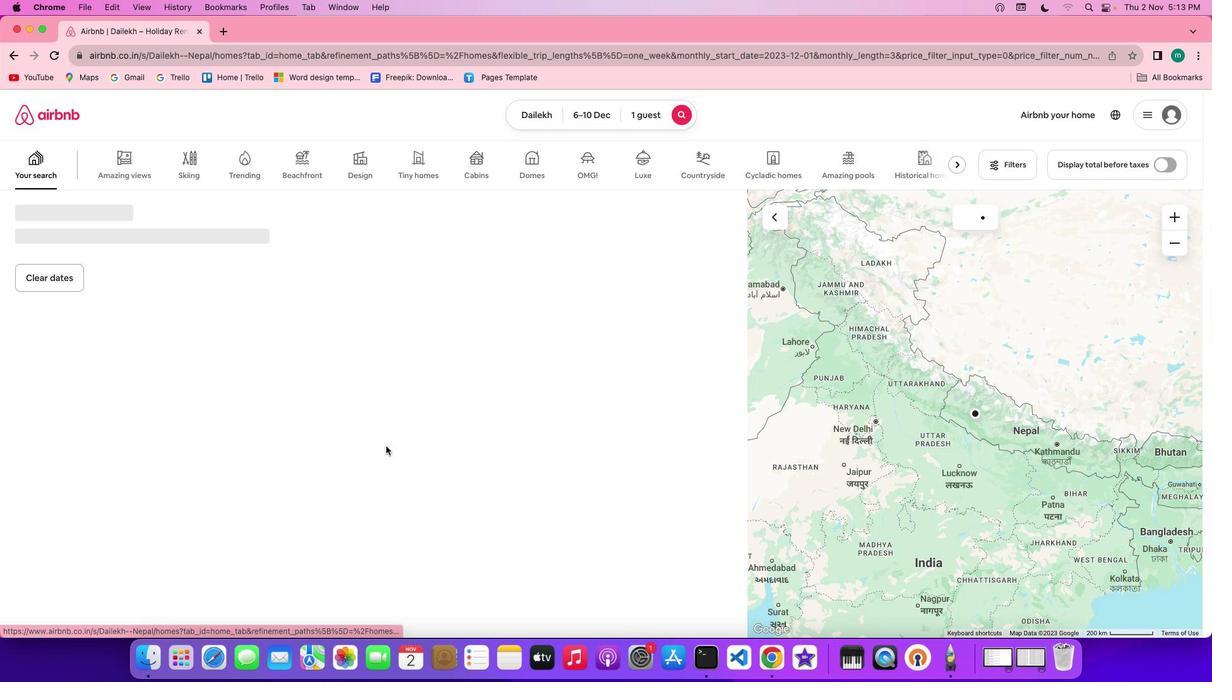 
